Task: Look for space in Ruteng, Indonesia from 21st June, 2023 to 29th June, 2023 for 4 adults in price range Rs.7000 to Rs.12000. Place can be entire place with 2 bedrooms having 2 beds and 2 bathrooms. Property type can be house, flat, guest house. Booking option can be shelf check-in. Required host language is English.
Action: Mouse moved to (369, 104)
Screenshot: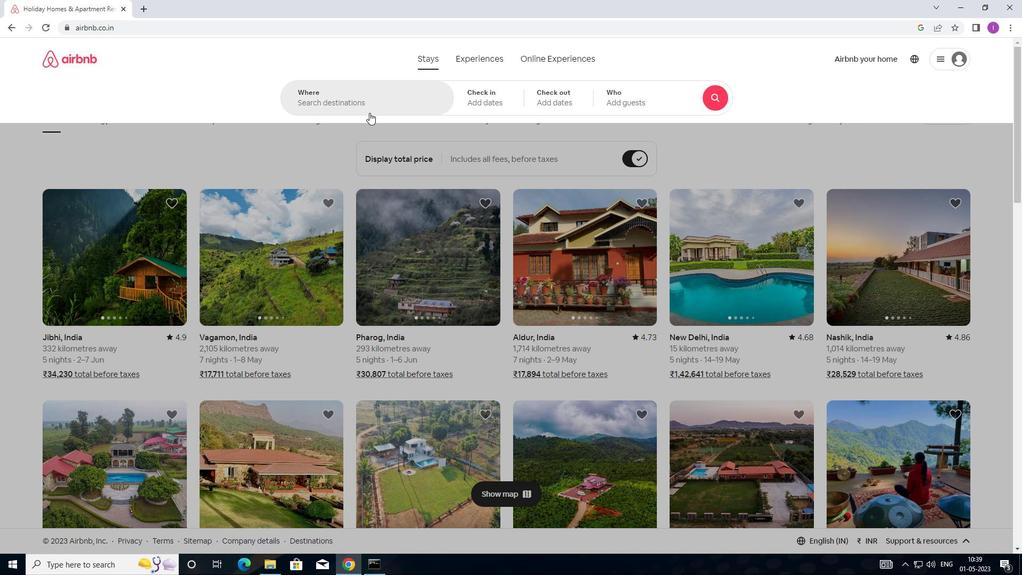 
Action: Mouse pressed left at (369, 104)
Screenshot: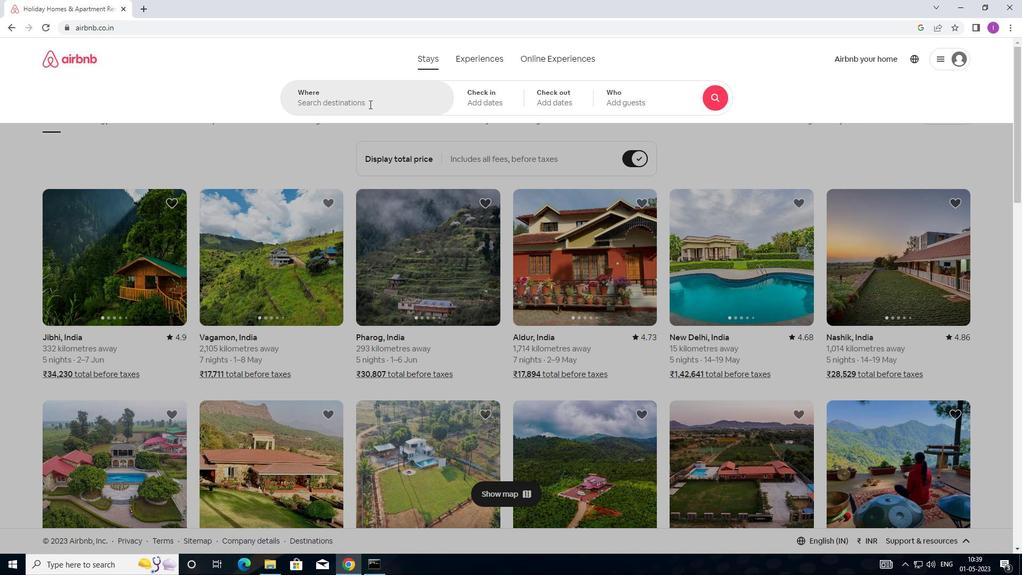 
Action: Mouse moved to (371, 104)
Screenshot: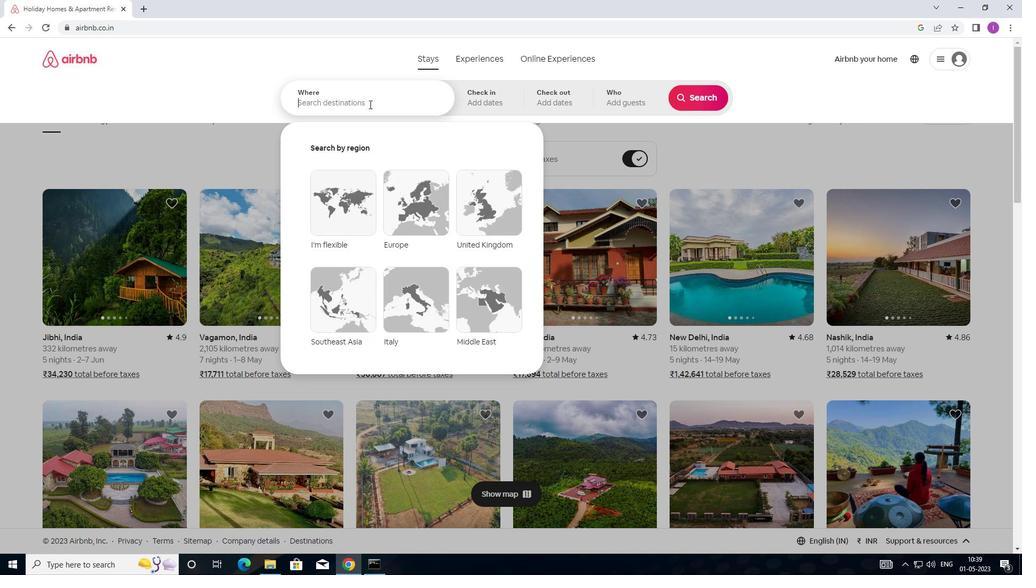 
Action: Key pressed <Key.shift>RUTENG,<Key.shift>INDONESIA
Screenshot: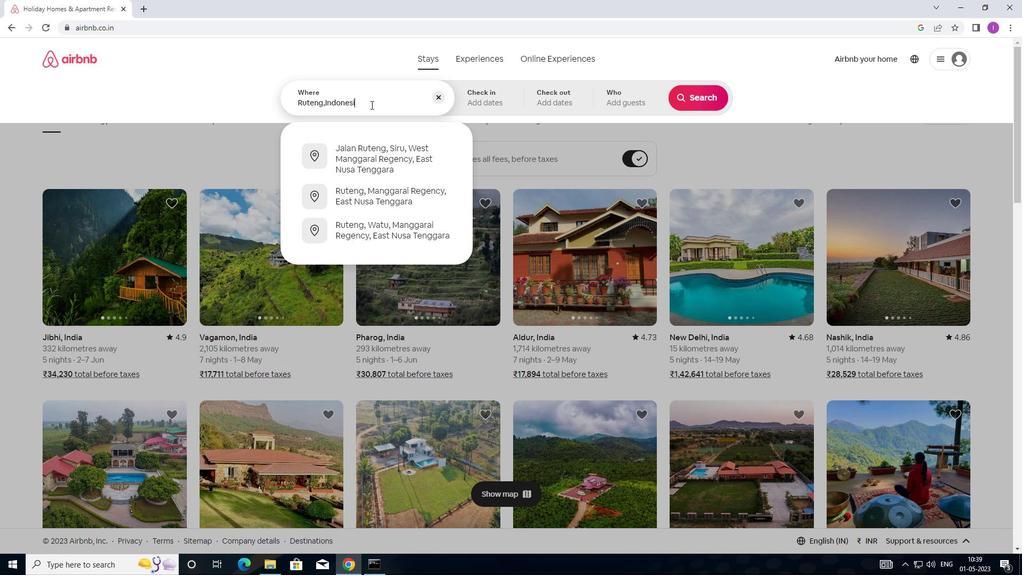 
Action: Mouse moved to (478, 90)
Screenshot: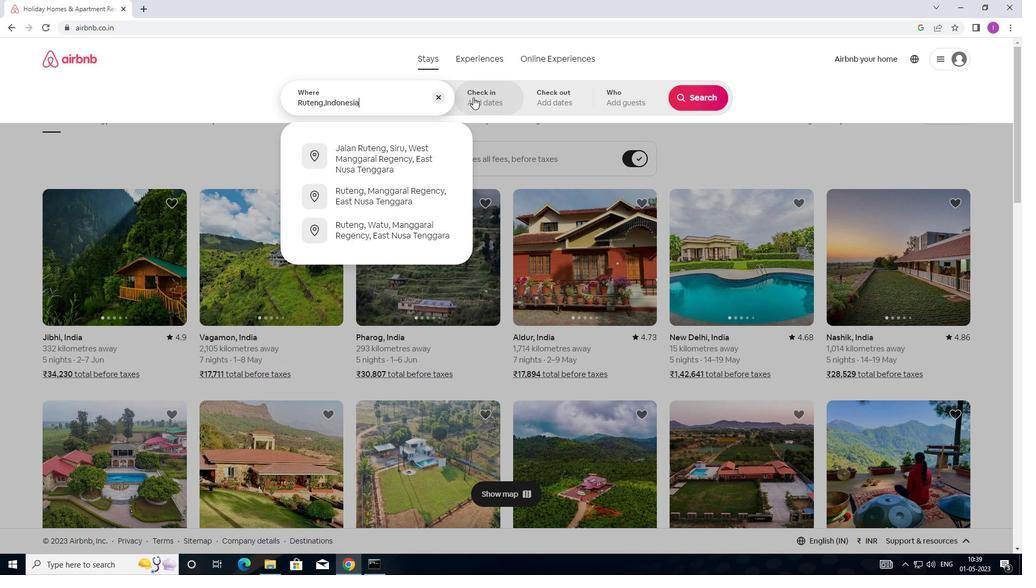 
Action: Mouse pressed left at (478, 90)
Screenshot: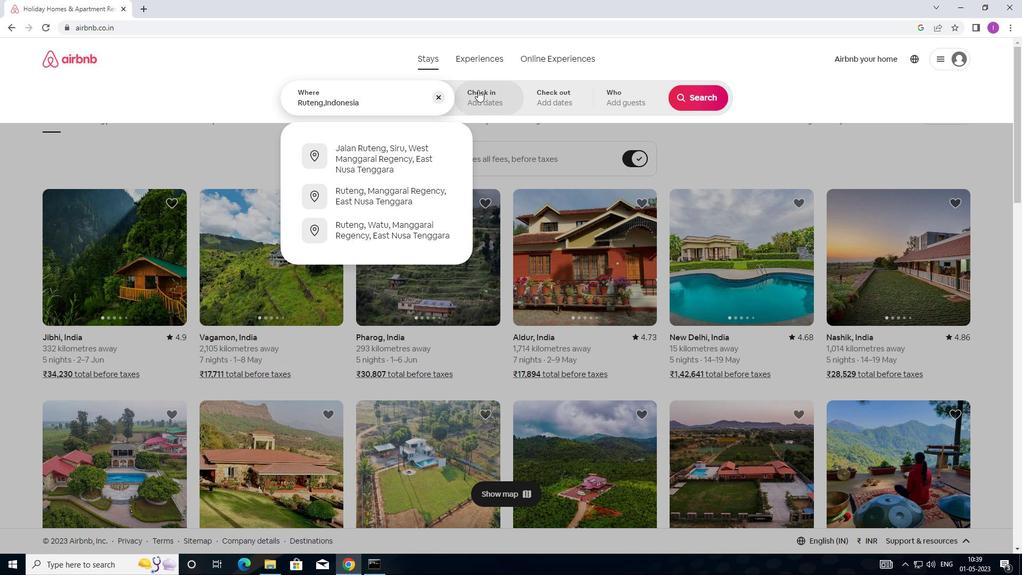
Action: Mouse moved to (610, 302)
Screenshot: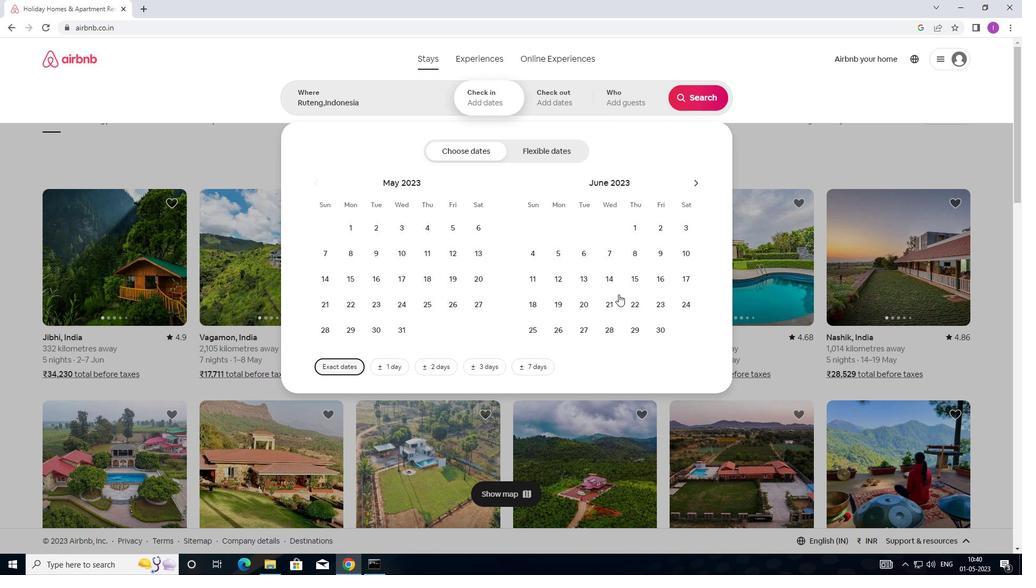 
Action: Mouse pressed left at (610, 302)
Screenshot: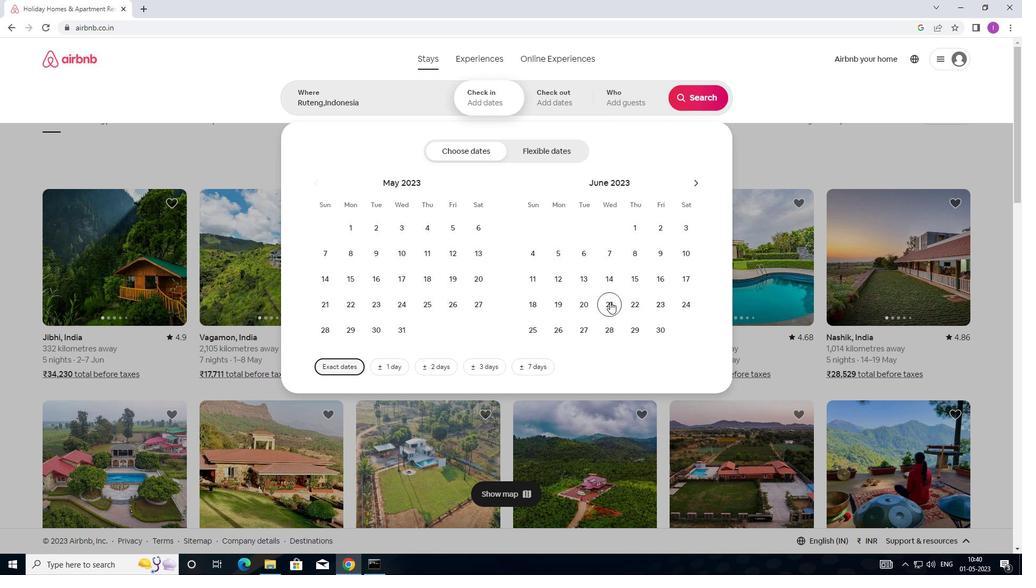 
Action: Mouse moved to (636, 325)
Screenshot: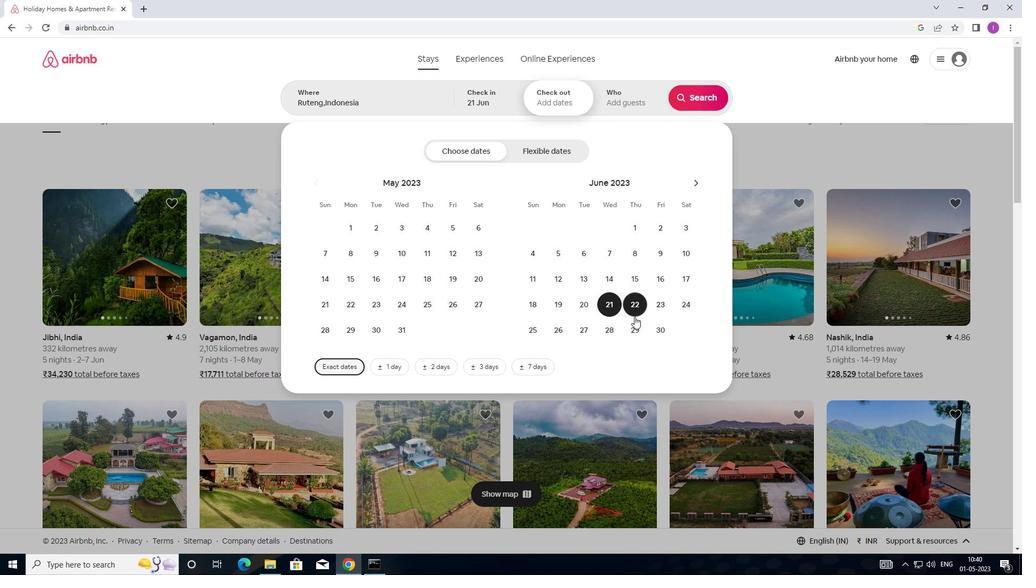 
Action: Mouse pressed left at (636, 325)
Screenshot: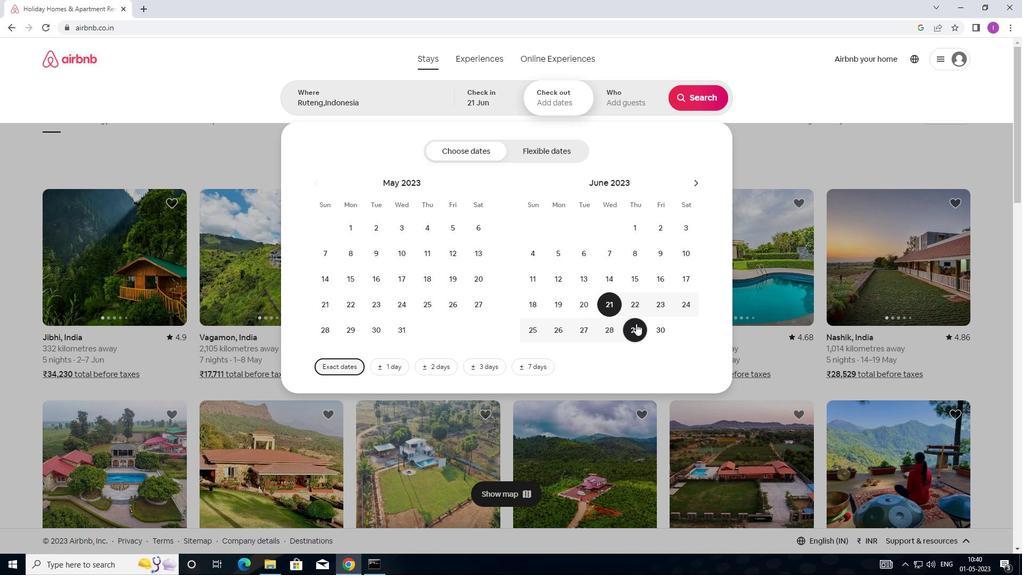 
Action: Mouse moved to (618, 103)
Screenshot: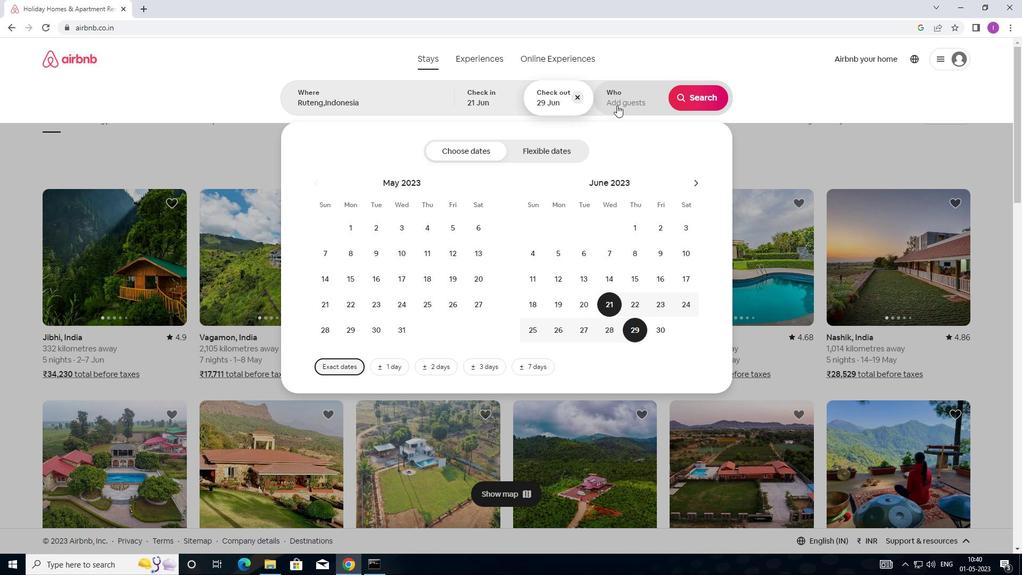 
Action: Mouse pressed left at (618, 103)
Screenshot: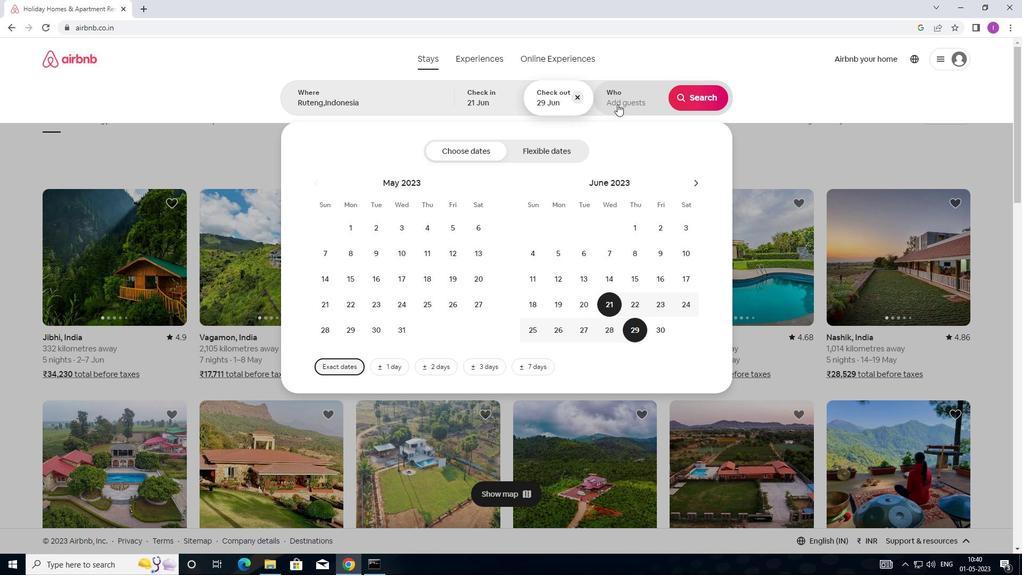 
Action: Mouse moved to (705, 151)
Screenshot: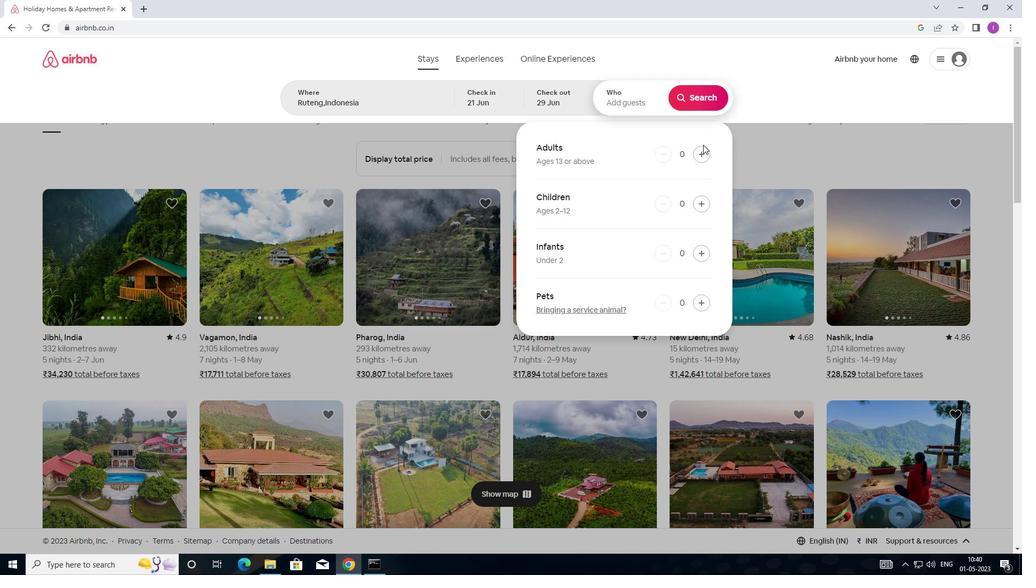 
Action: Mouse pressed left at (705, 151)
Screenshot: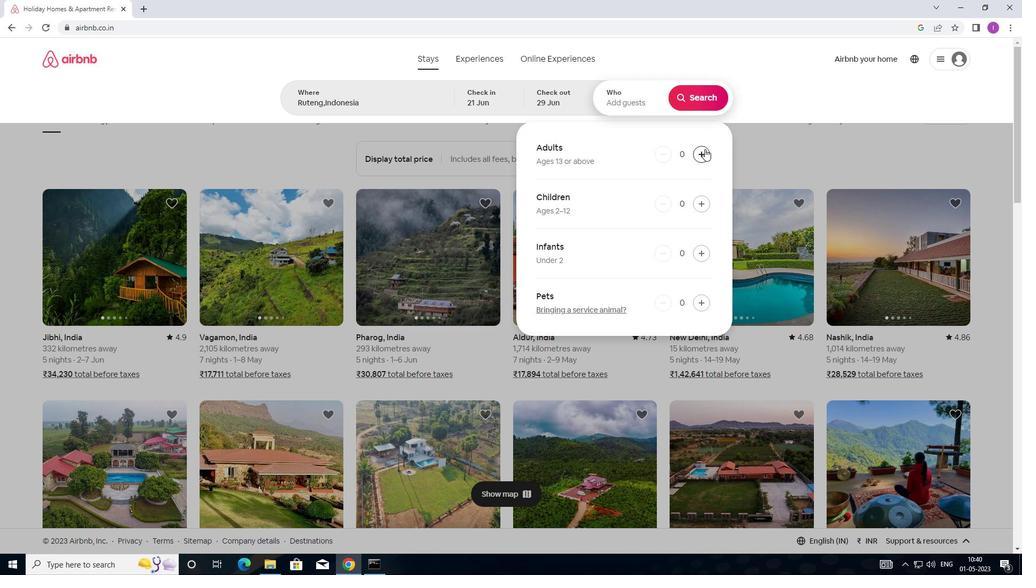 
Action: Mouse pressed left at (705, 151)
Screenshot: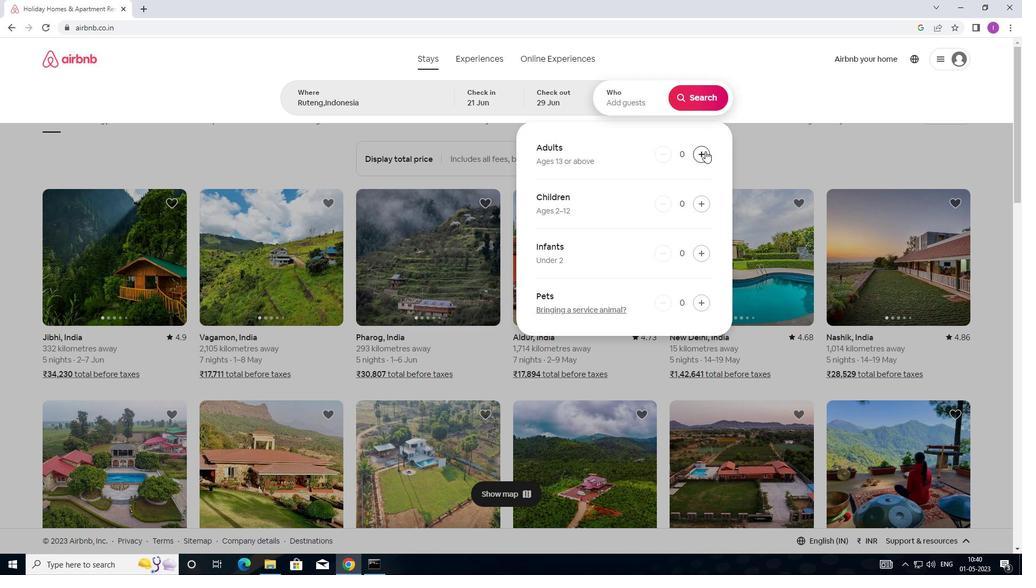 
Action: Mouse pressed left at (705, 151)
Screenshot: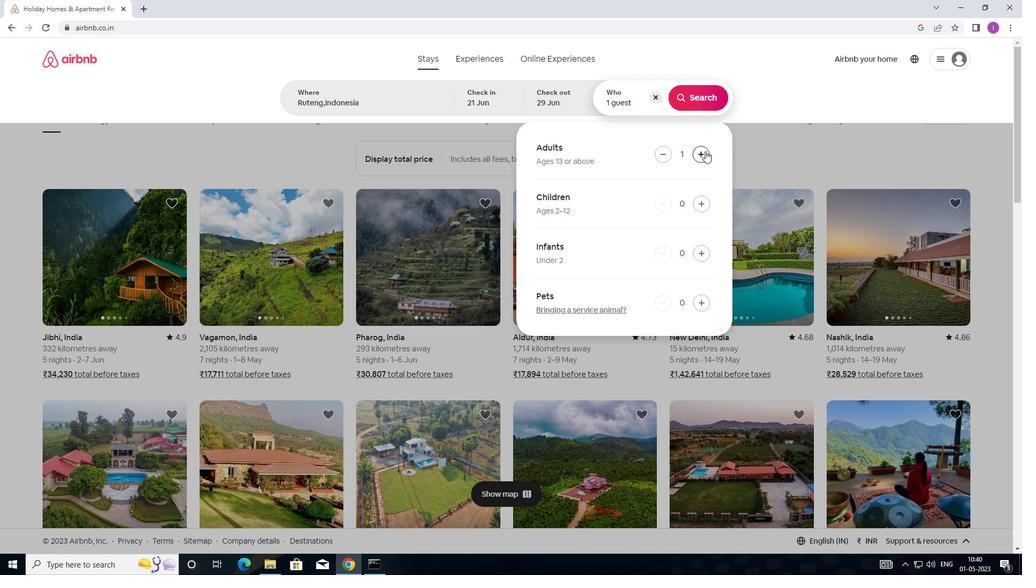 
Action: Mouse pressed left at (705, 151)
Screenshot: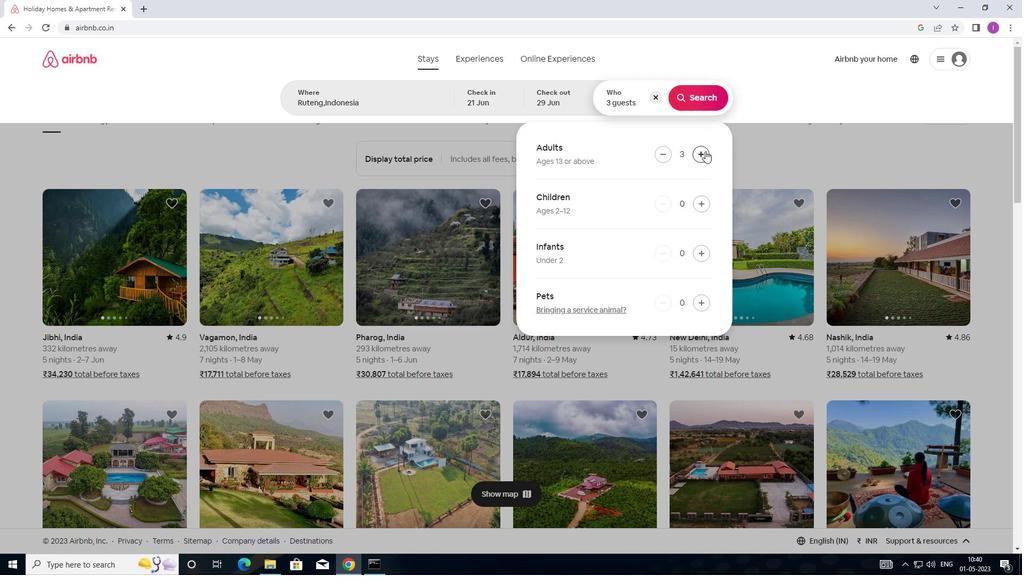 
Action: Mouse moved to (686, 97)
Screenshot: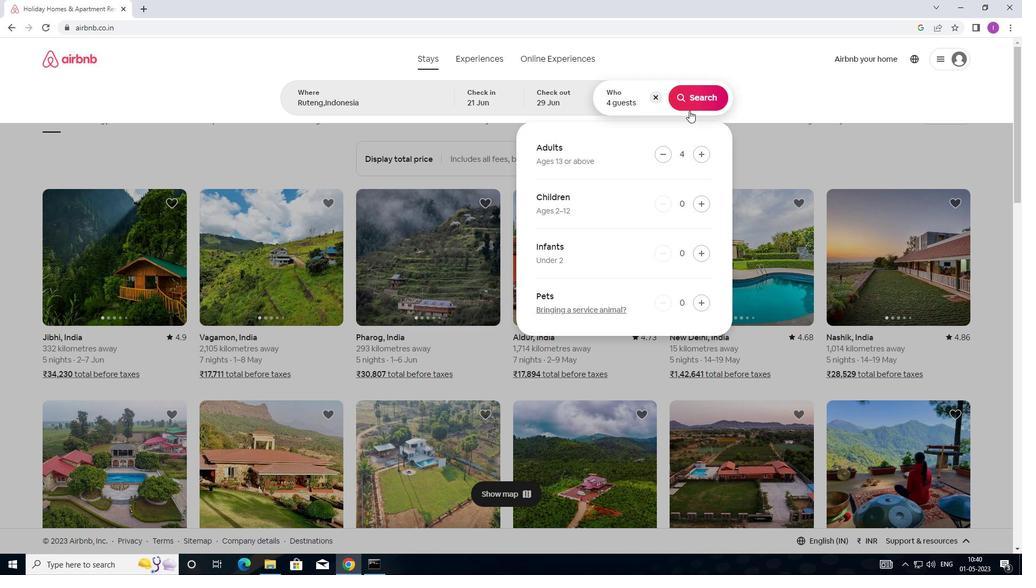 
Action: Mouse pressed left at (686, 97)
Screenshot: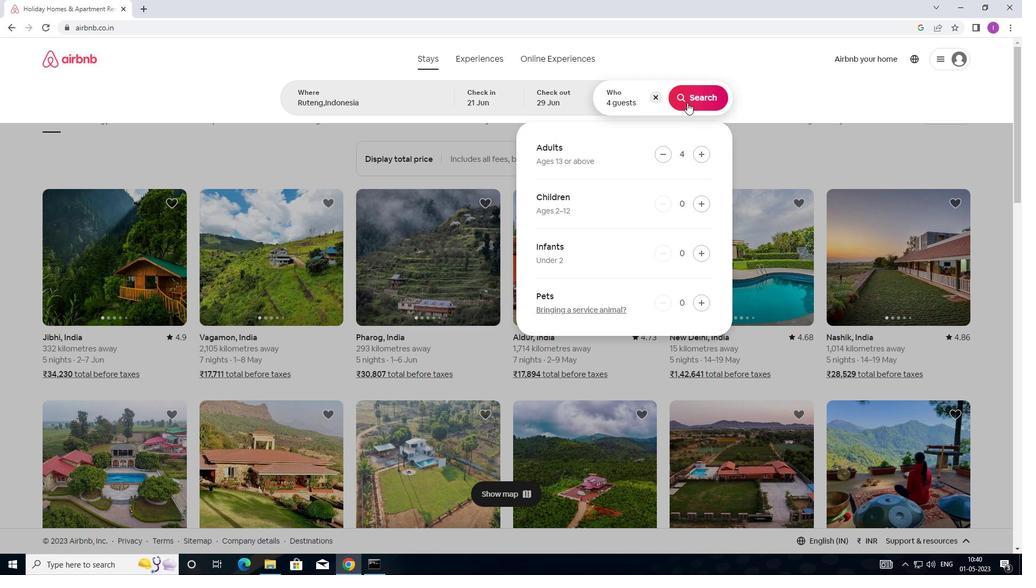 
Action: Mouse moved to (960, 102)
Screenshot: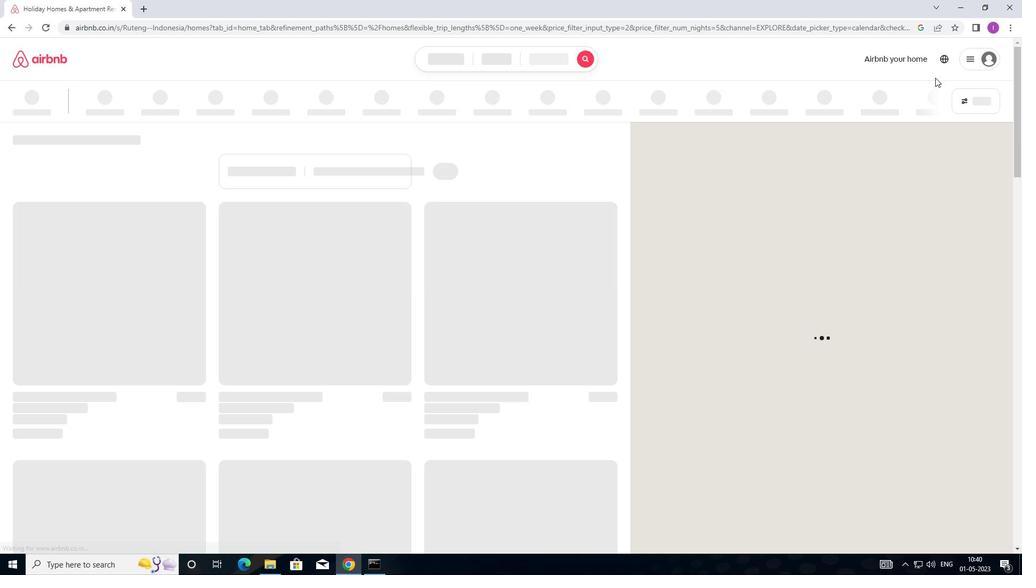 
Action: Mouse pressed left at (960, 102)
Screenshot: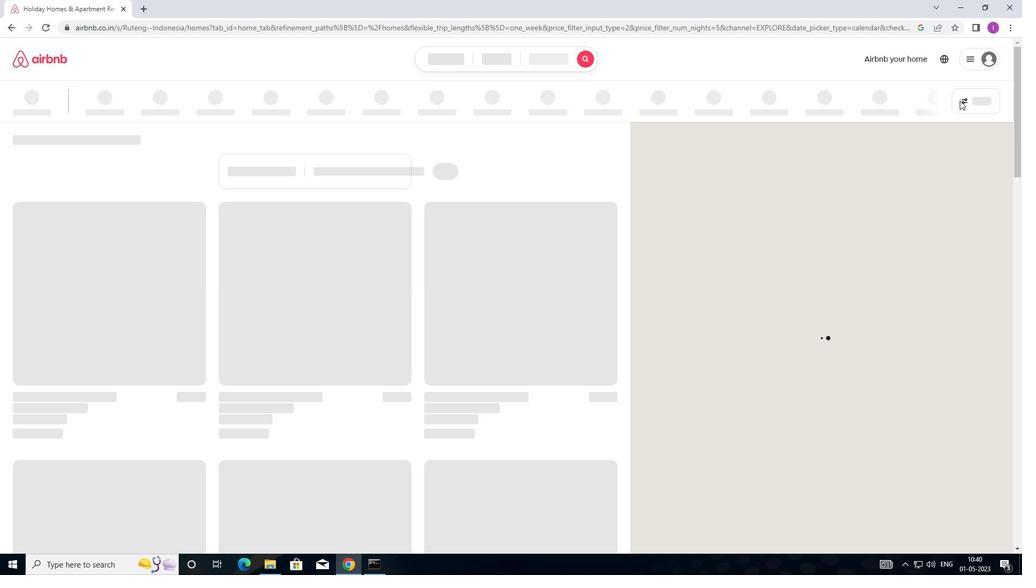 
Action: Mouse moved to (979, 94)
Screenshot: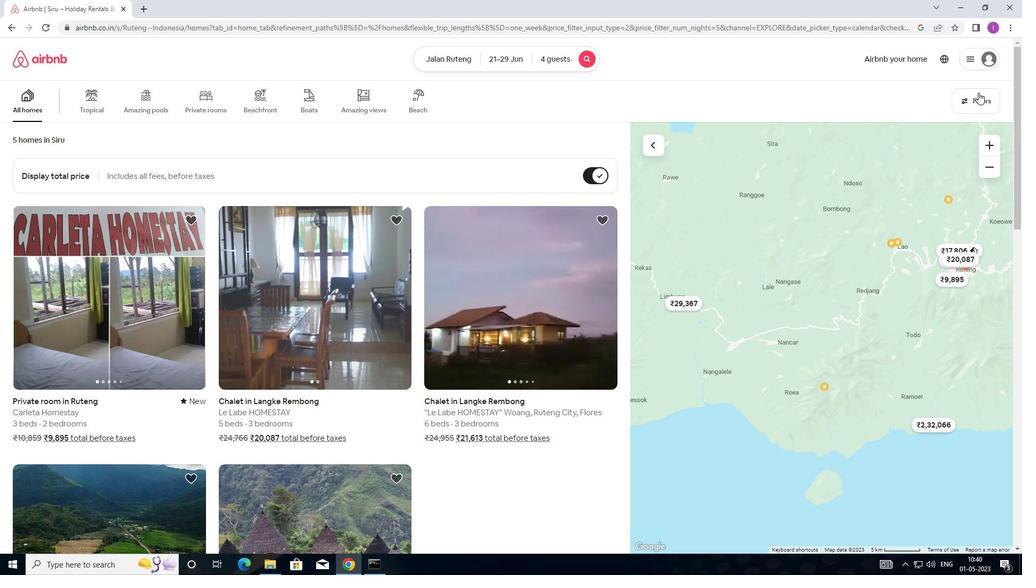
Action: Mouse pressed left at (979, 94)
Screenshot: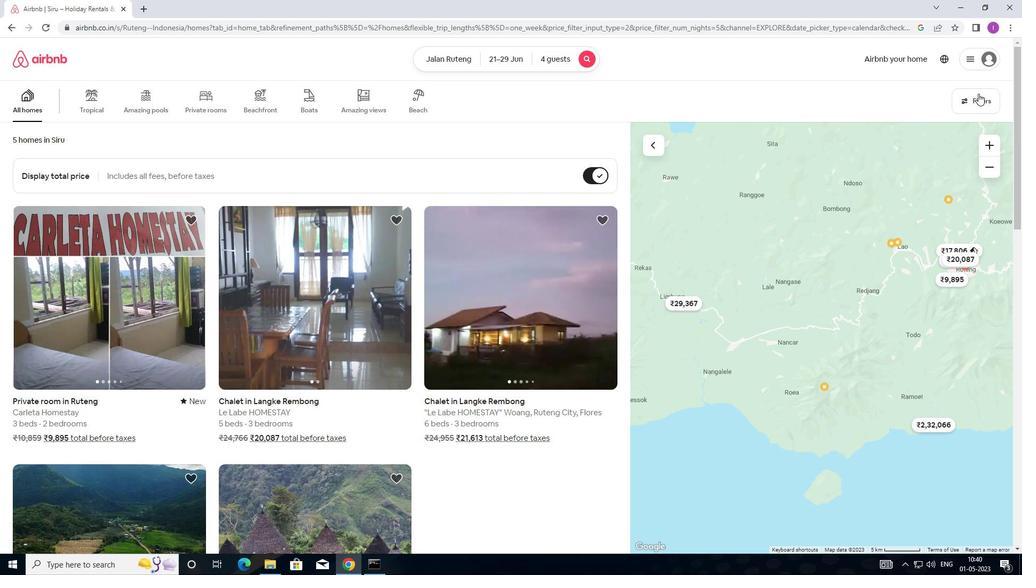 
Action: Mouse moved to (387, 235)
Screenshot: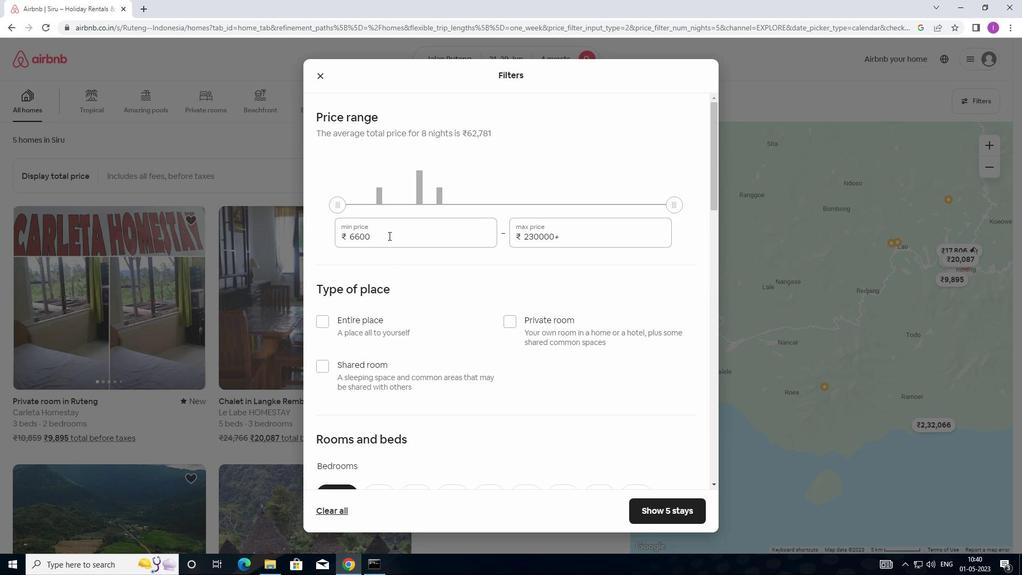 
Action: Mouse pressed left at (387, 235)
Screenshot: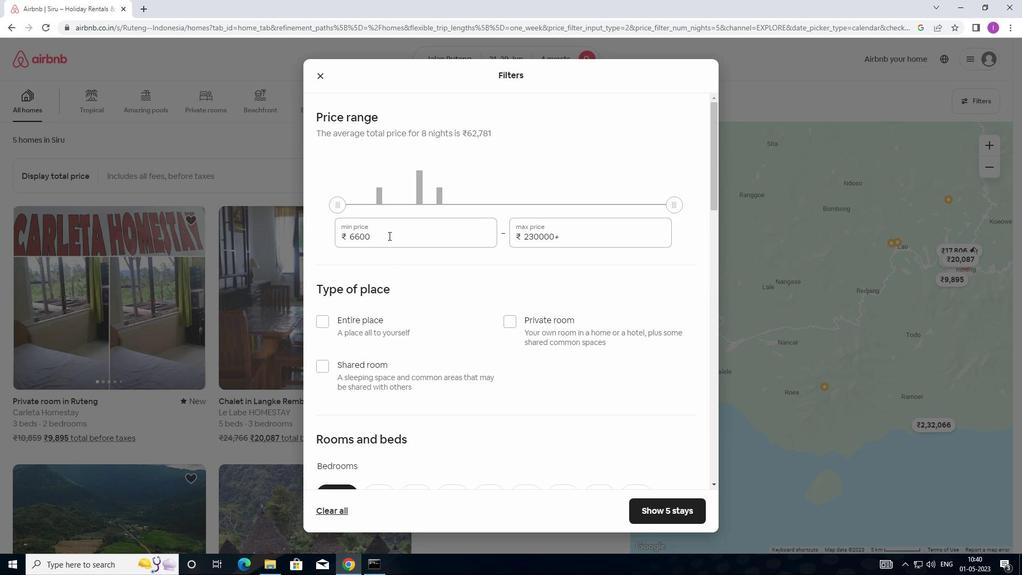 
Action: Mouse moved to (339, 233)
Screenshot: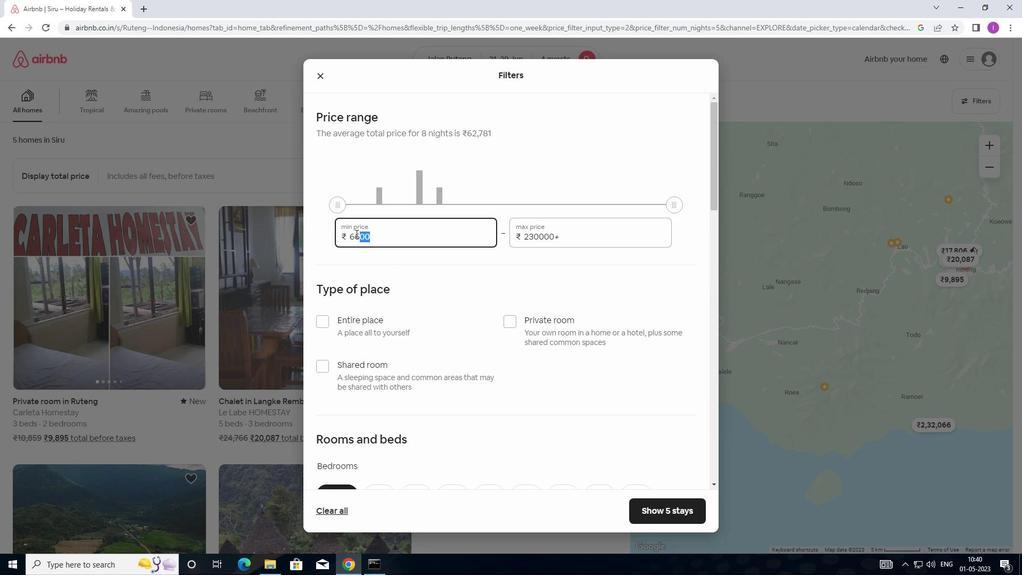 
Action: Key pressed 7000
Screenshot: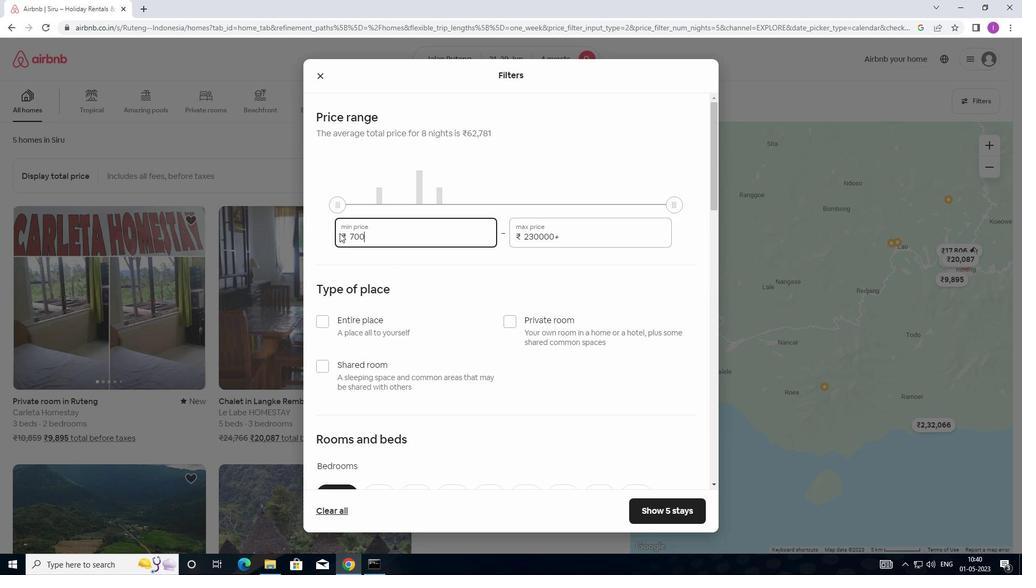 
Action: Mouse moved to (562, 233)
Screenshot: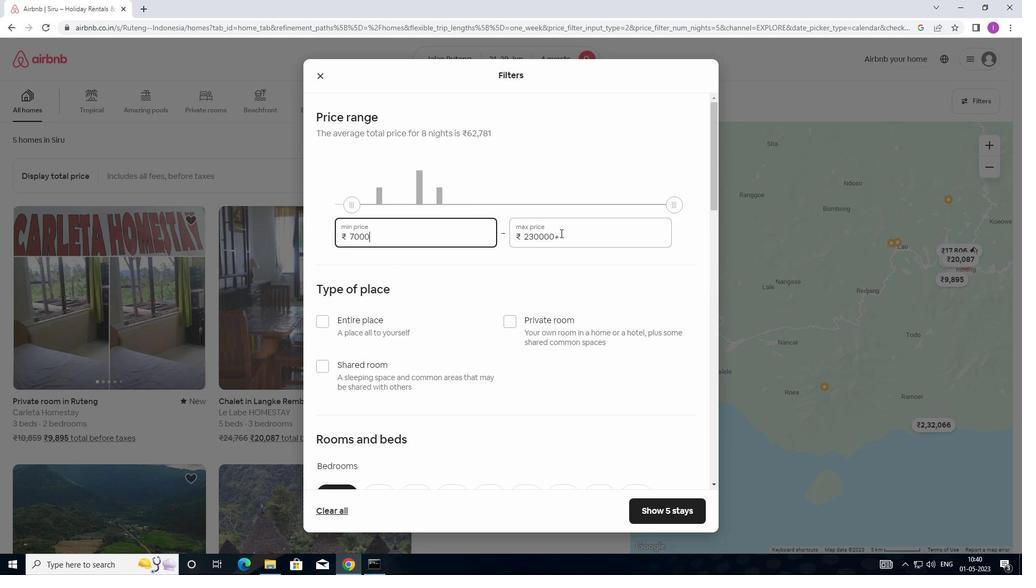 
Action: Mouse pressed left at (562, 233)
Screenshot: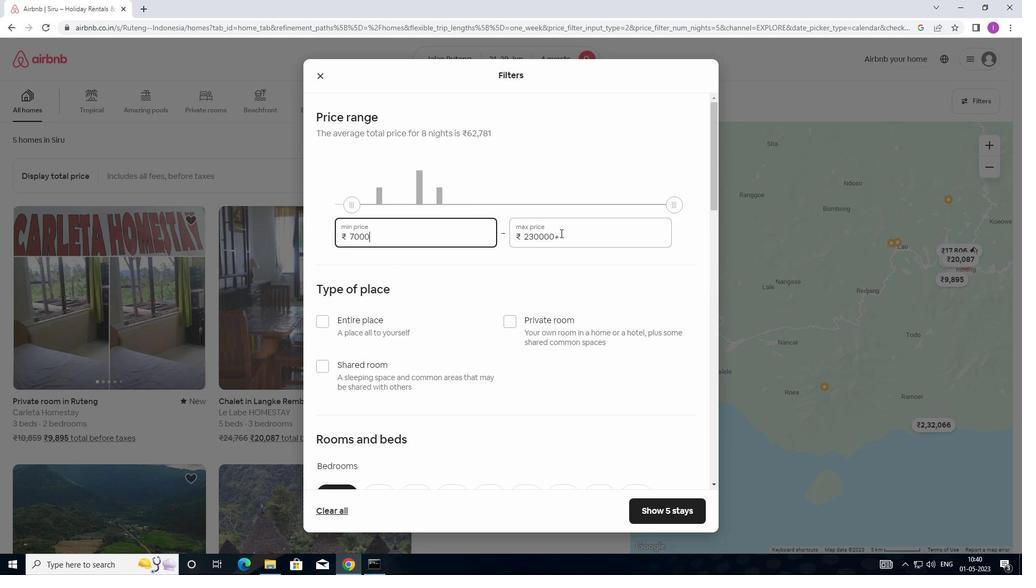 
Action: Mouse moved to (506, 234)
Screenshot: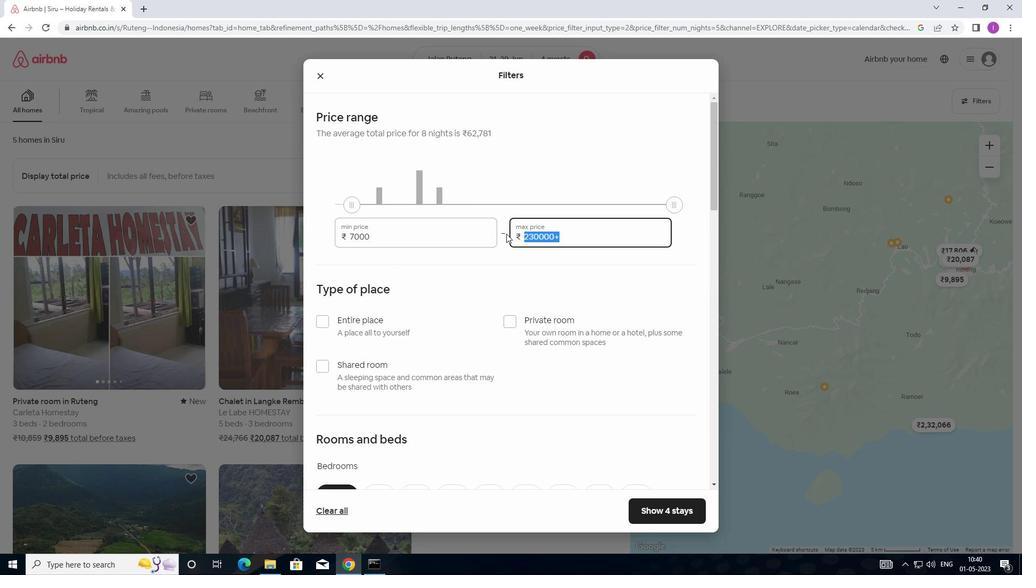 
Action: Key pressed 12000
Screenshot: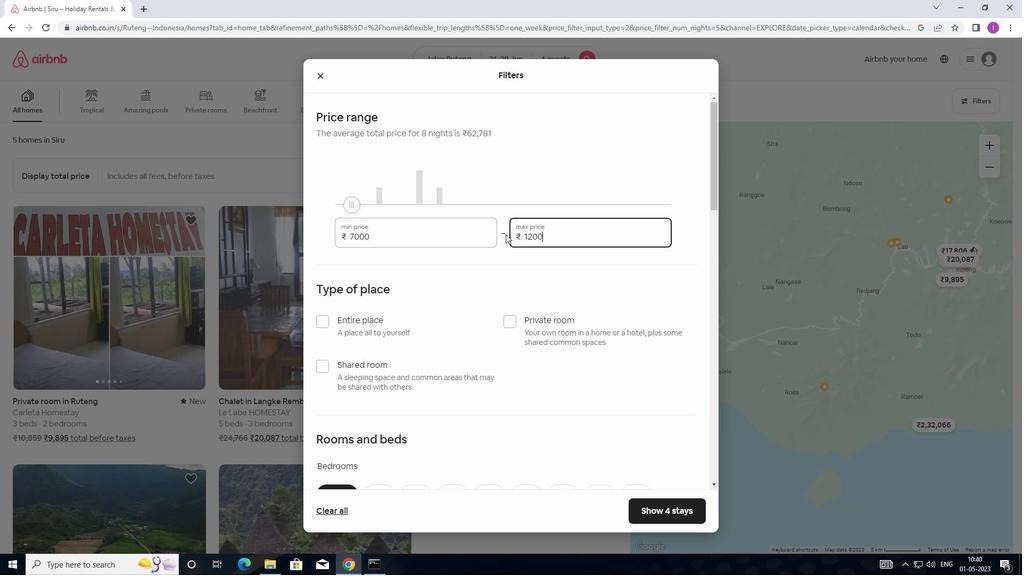 
Action: Mouse moved to (318, 322)
Screenshot: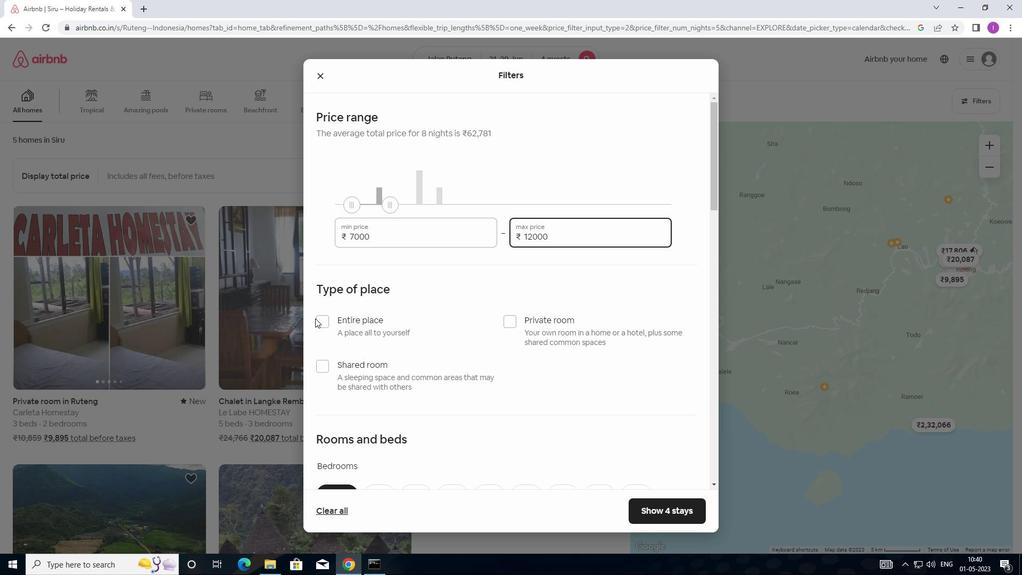 
Action: Mouse pressed left at (318, 322)
Screenshot: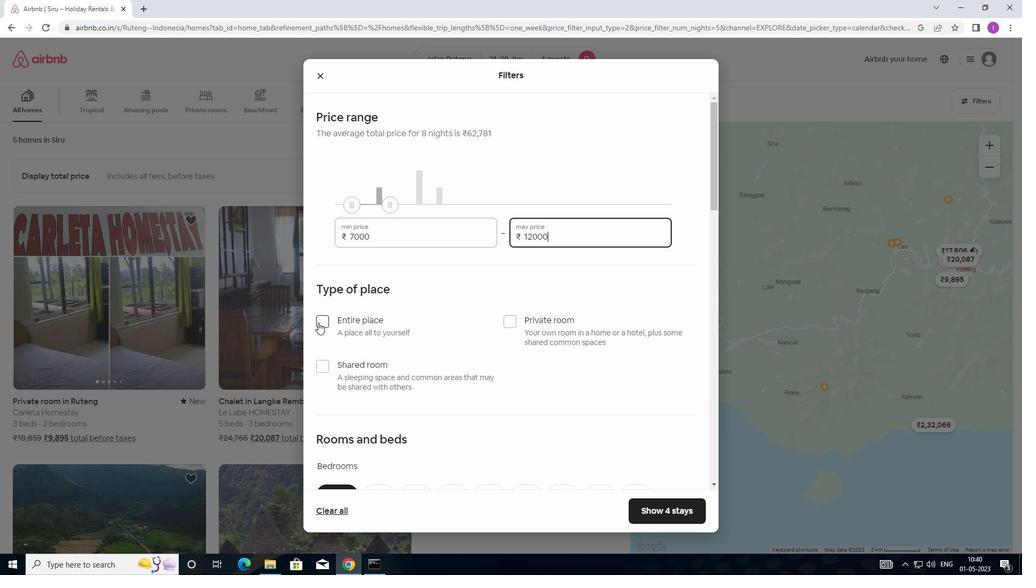 
Action: Mouse moved to (356, 346)
Screenshot: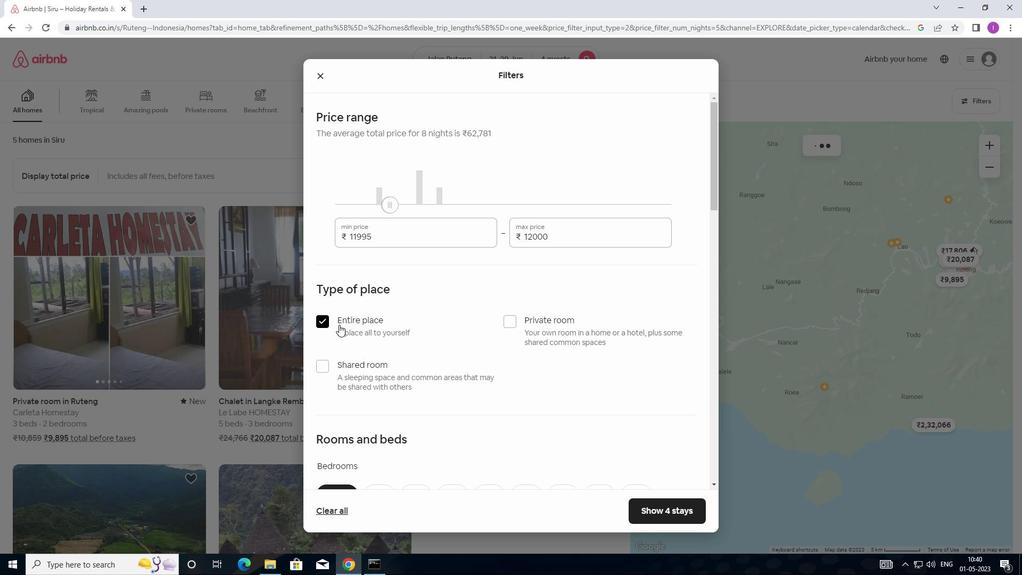 
Action: Mouse scrolled (356, 345) with delta (0, 0)
Screenshot: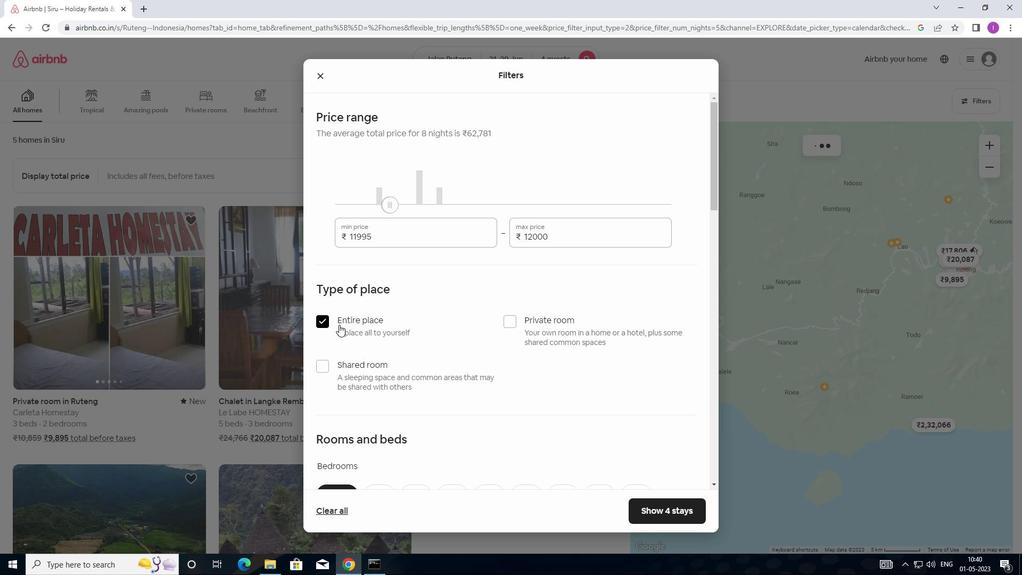 
Action: Mouse scrolled (356, 345) with delta (0, 0)
Screenshot: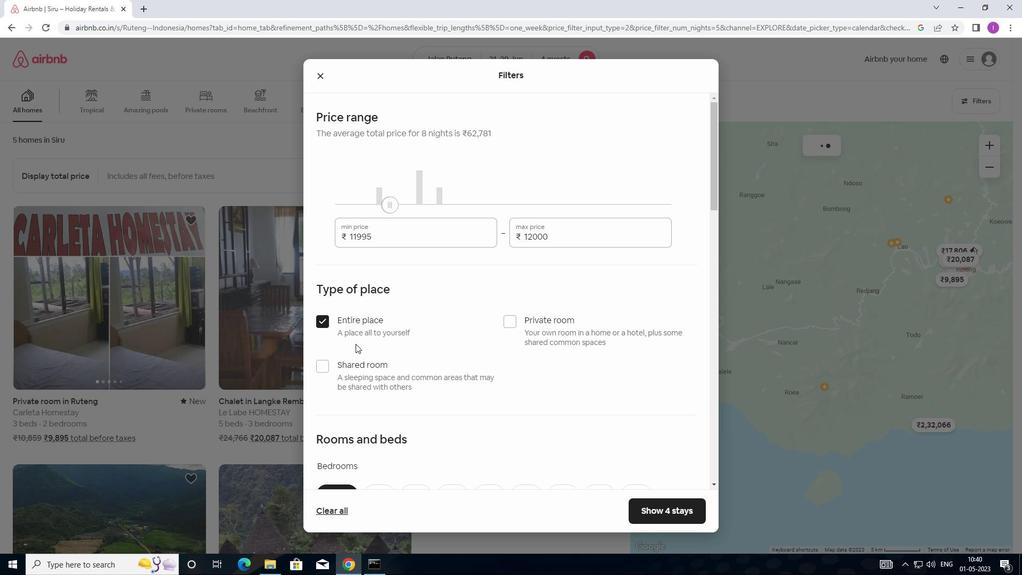 
Action: Mouse scrolled (356, 345) with delta (0, 0)
Screenshot: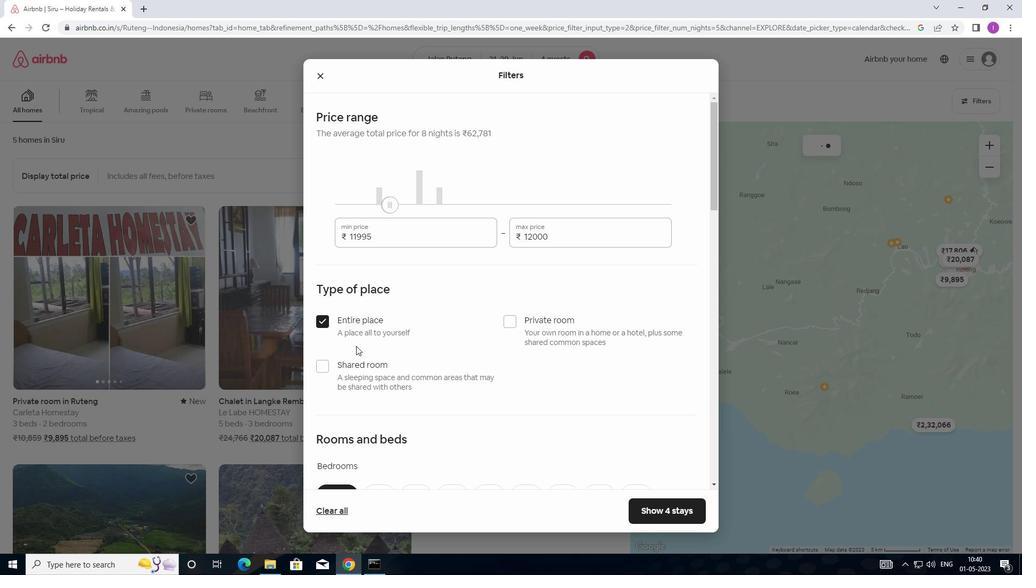 
Action: Mouse moved to (360, 338)
Screenshot: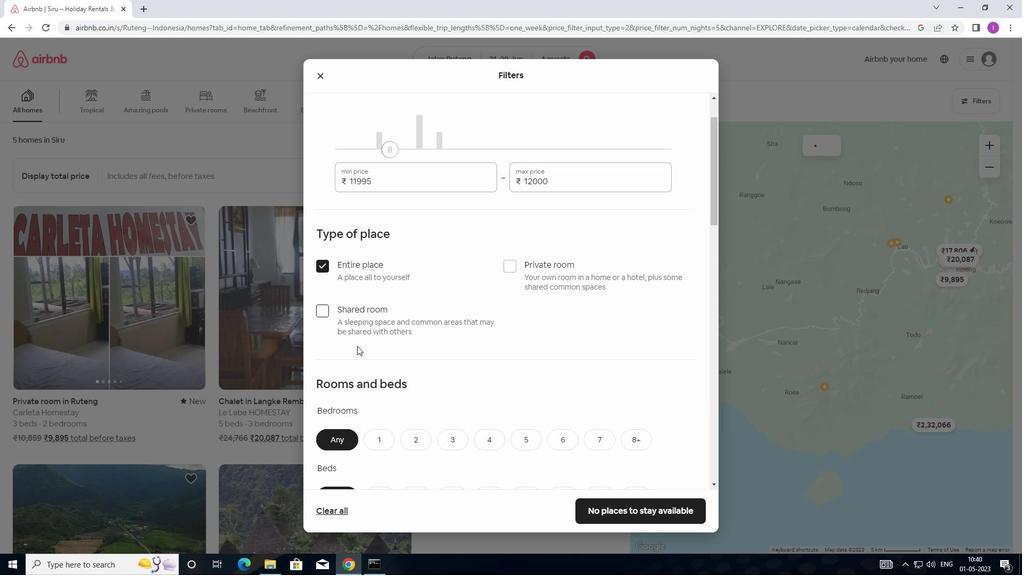 
Action: Mouse scrolled (360, 337) with delta (0, 0)
Screenshot: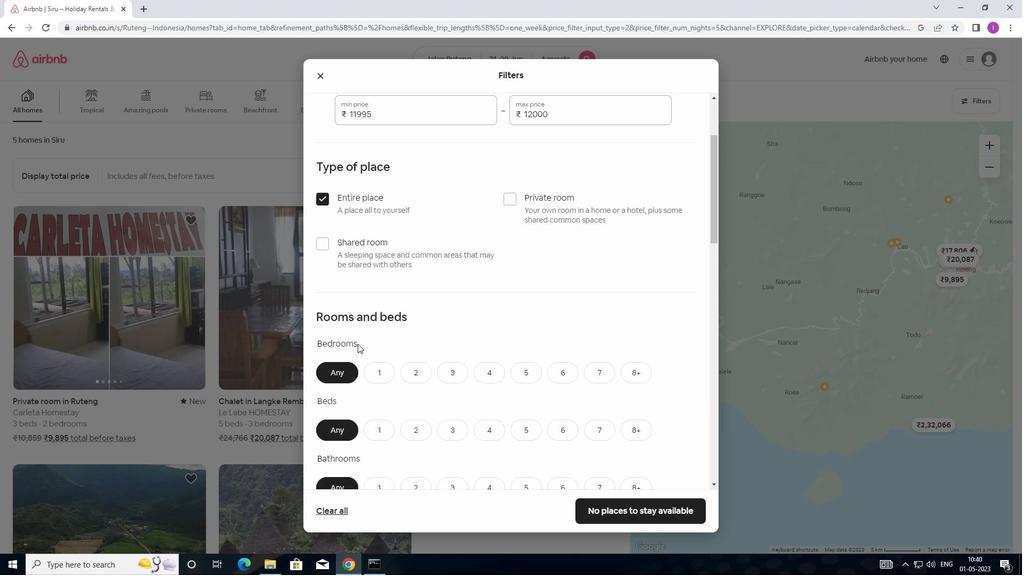 
Action: Mouse scrolled (360, 337) with delta (0, 0)
Screenshot: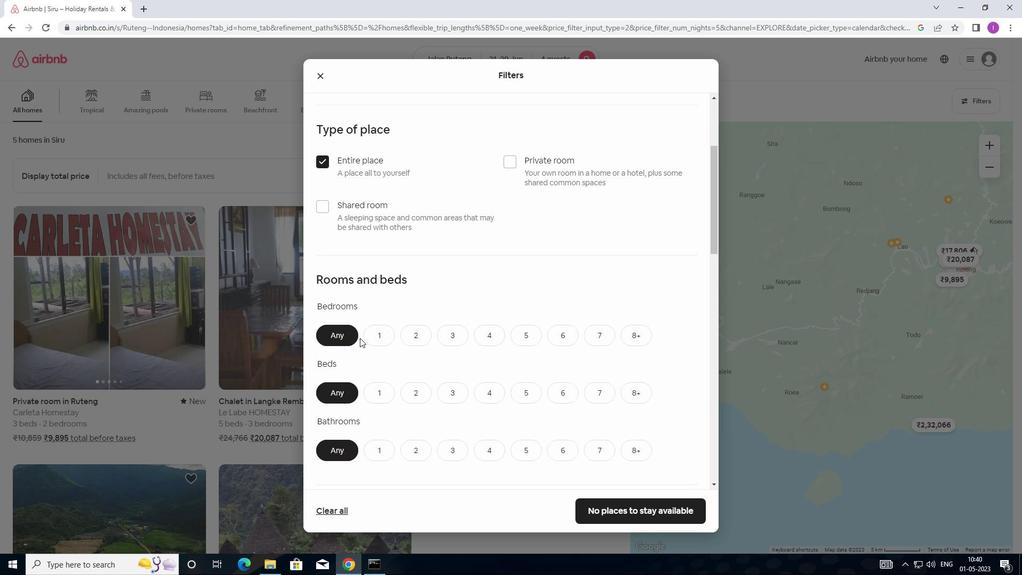 
Action: Mouse moved to (361, 337)
Screenshot: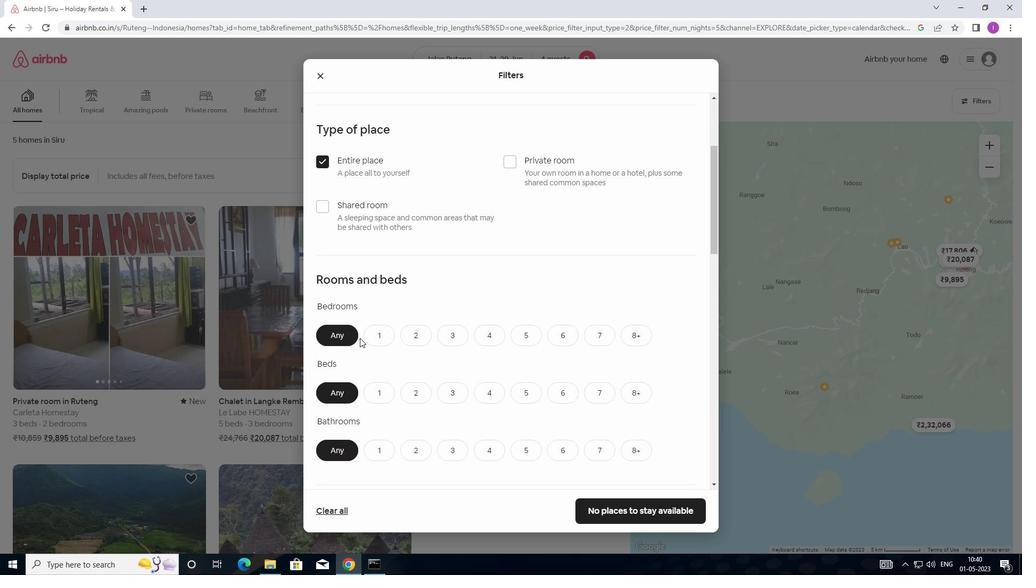 
Action: Mouse scrolled (361, 336) with delta (0, 0)
Screenshot: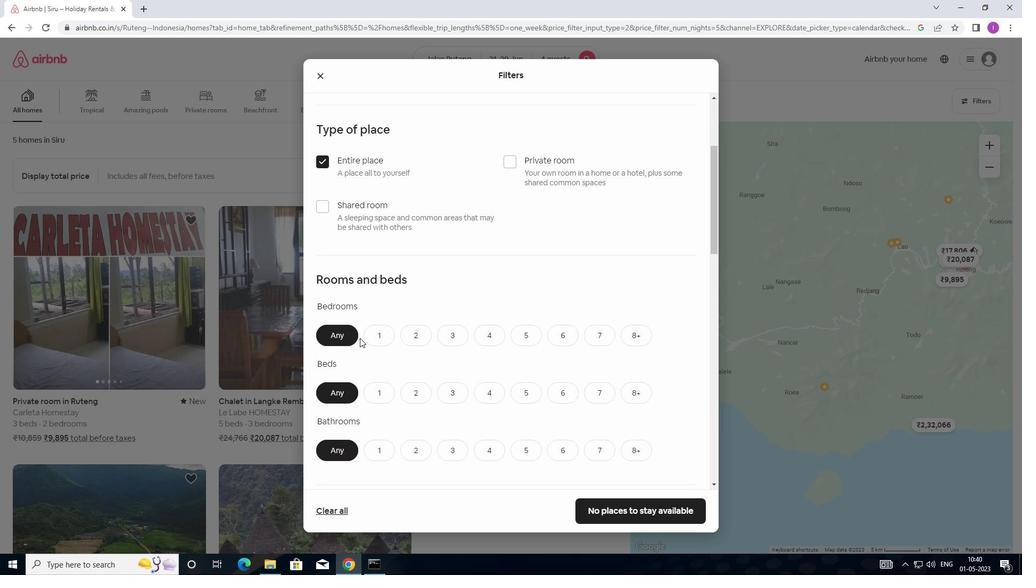 
Action: Mouse moved to (425, 181)
Screenshot: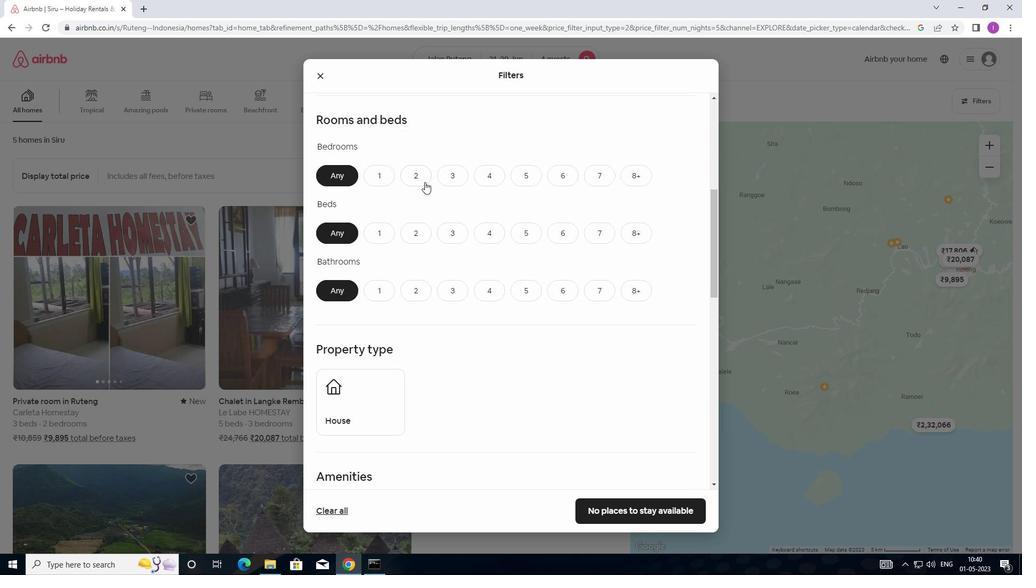 
Action: Mouse pressed left at (425, 181)
Screenshot: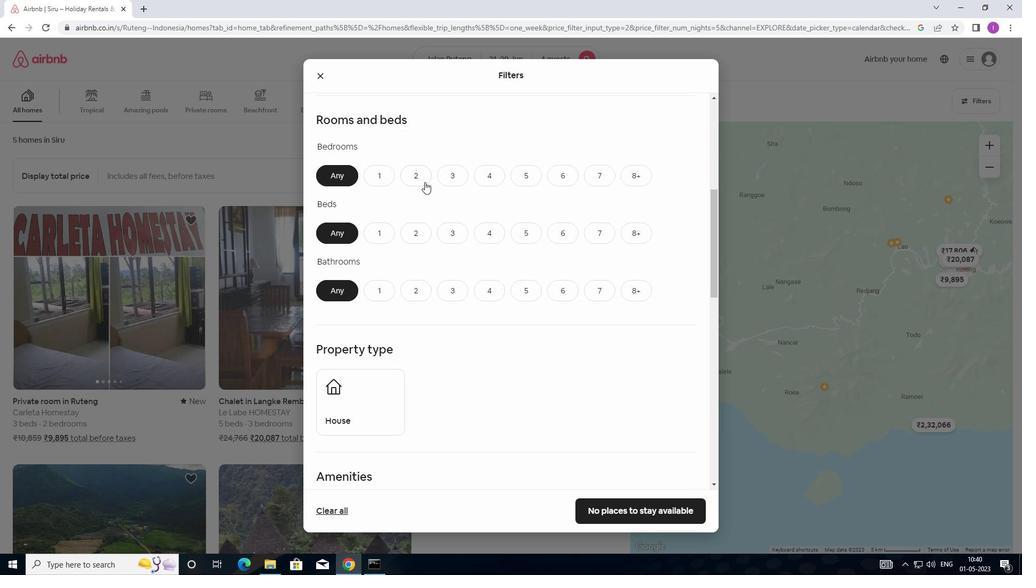 
Action: Mouse moved to (426, 231)
Screenshot: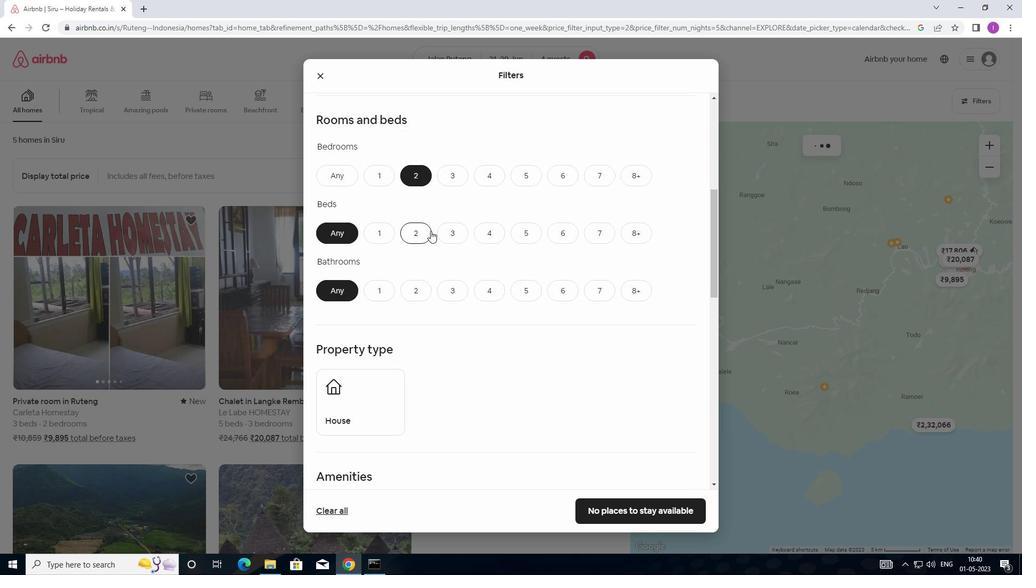 
Action: Mouse pressed left at (426, 231)
Screenshot: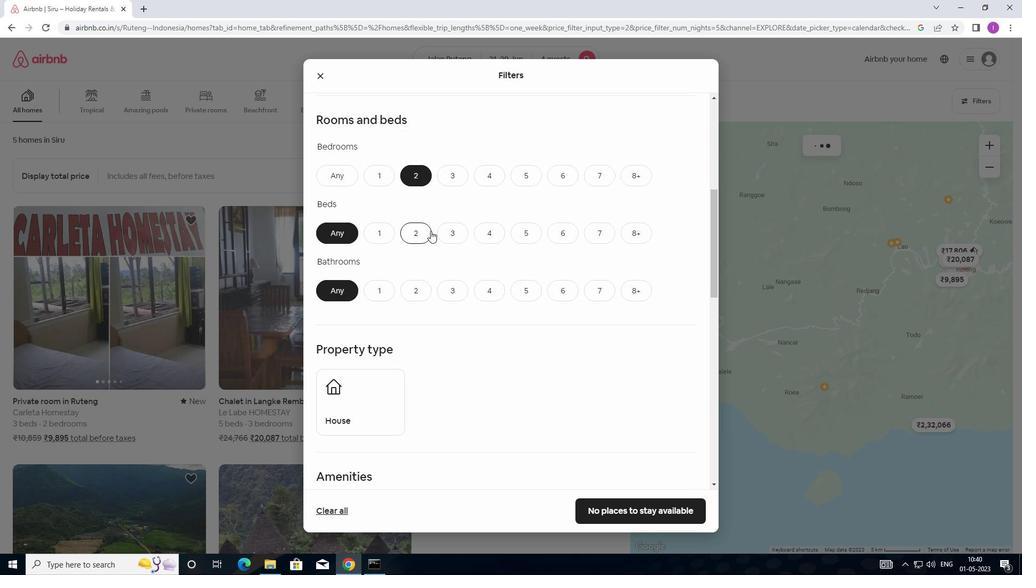 
Action: Mouse moved to (414, 288)
Screenshot: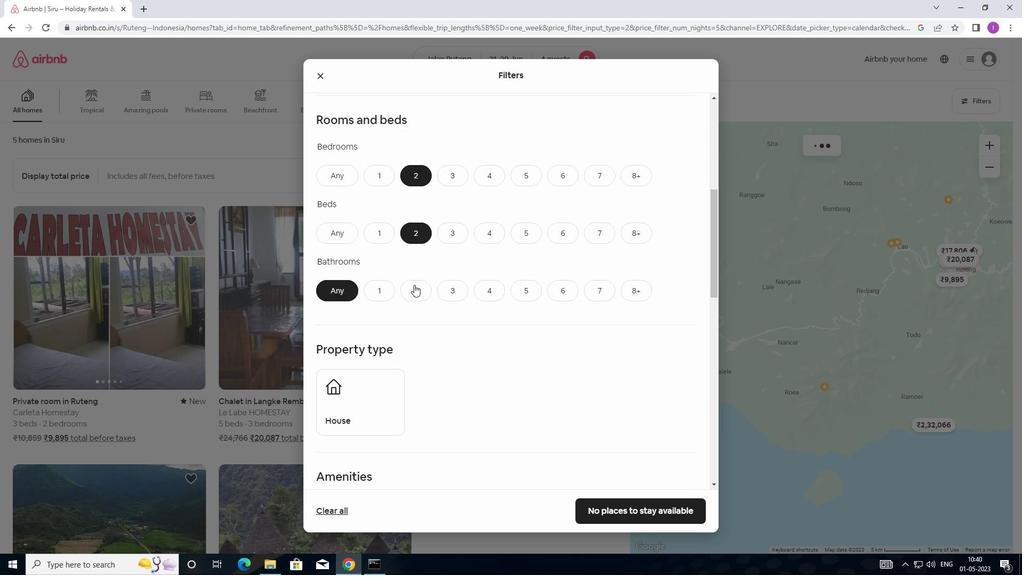 
Action: Mouse pressed left at (414, 288)
Screenshot: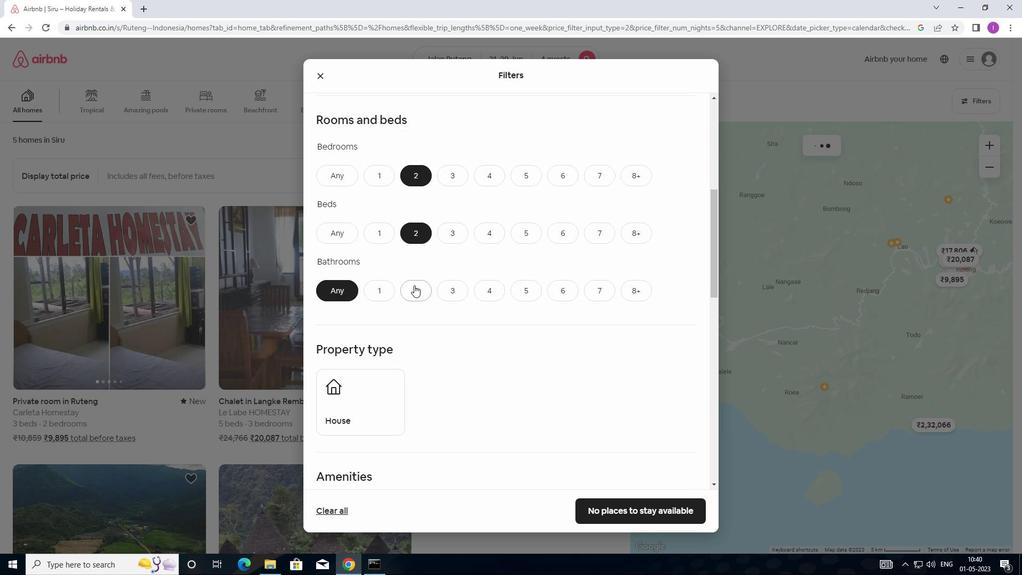 
Action: Mouse moved to (439, 287)
Screenshot: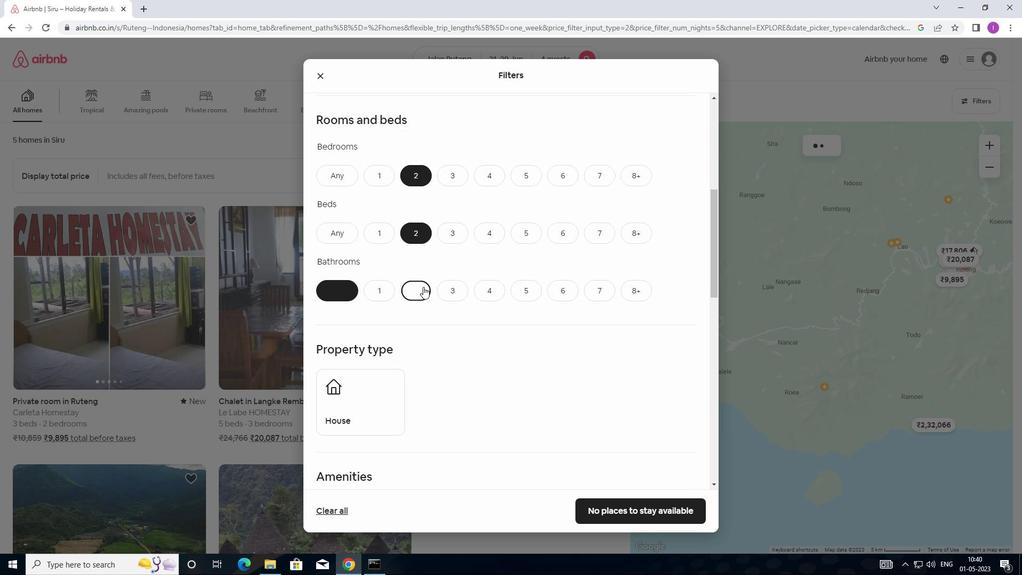 
Action: Mouse scrolled (439, 286) with delta (0, 0)
Screenshot: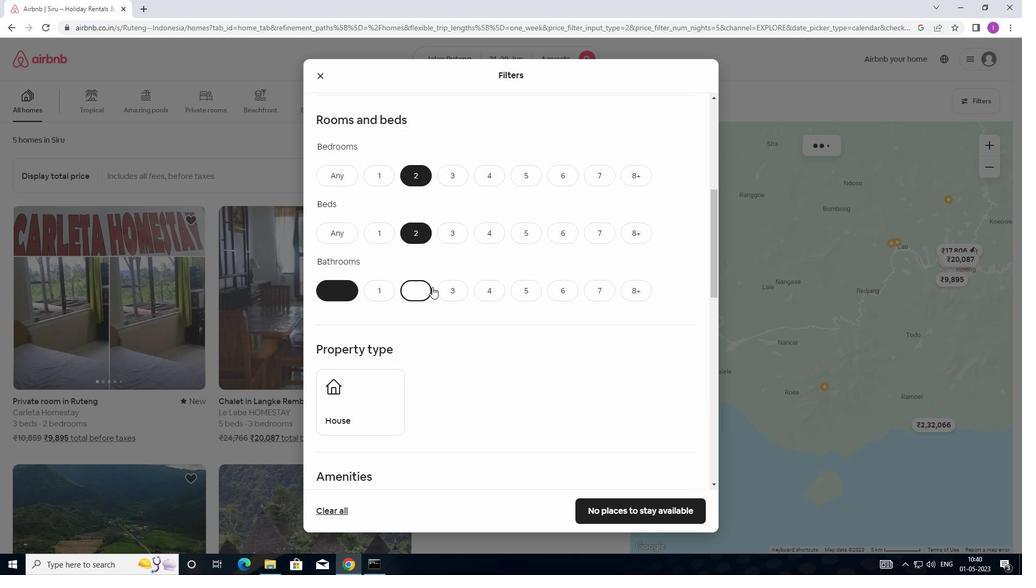 
Action: Mouse scrolled (439, 286) with delta (0, 0)
Screenshot: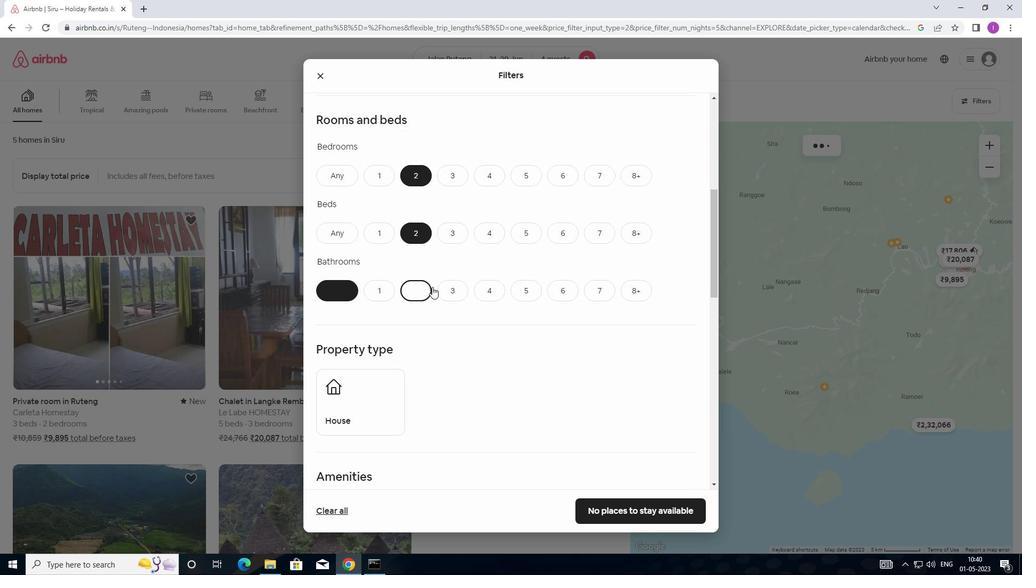 
Action: Mouse moved to (439, 287)
Screenshot: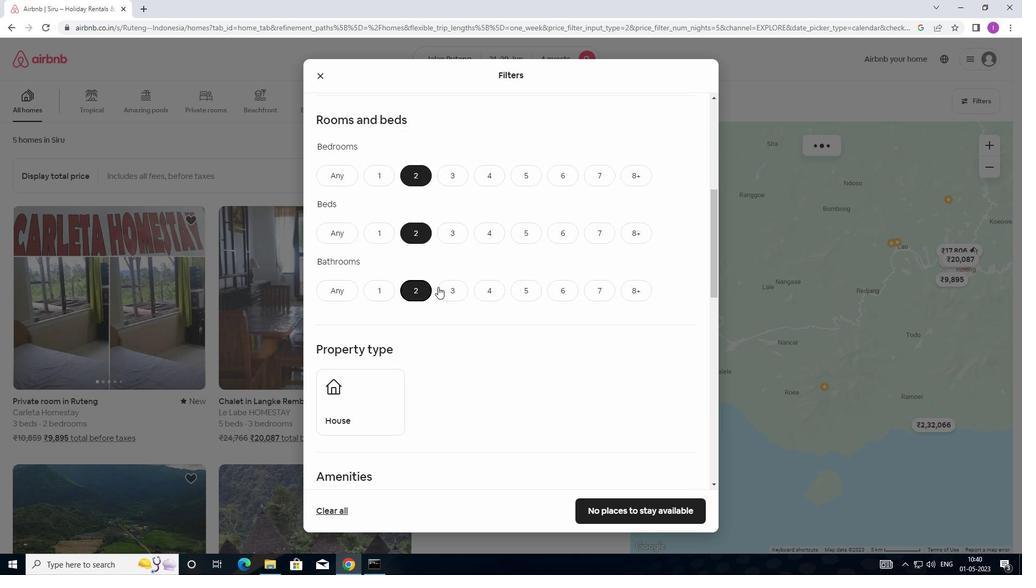 
Action: Mouse scrolled (439, 286) with delta (0, 0)
Screenshot: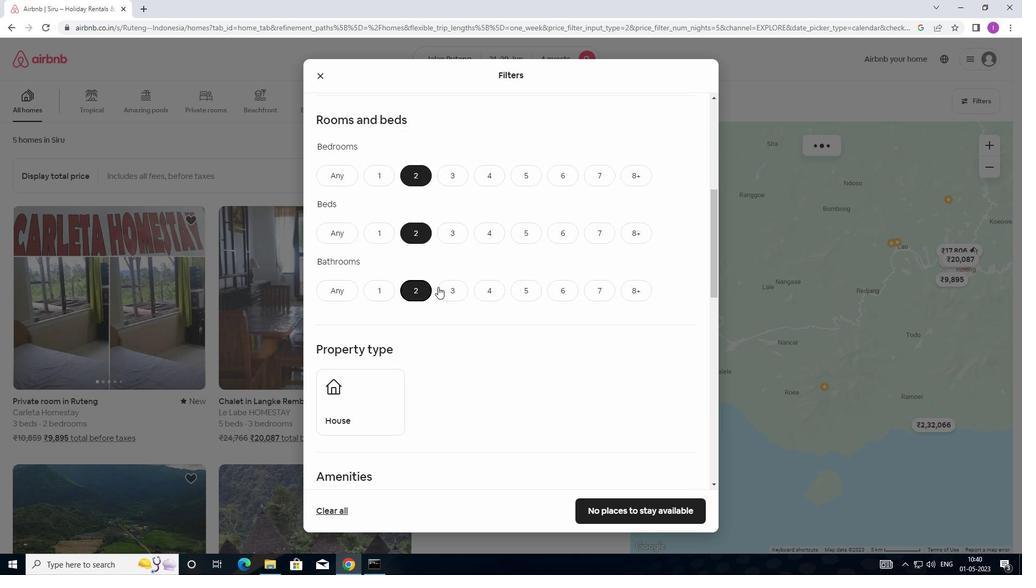 
Action: Mouse scrolled (439, 286) with delta (0, 0)
Screenshot: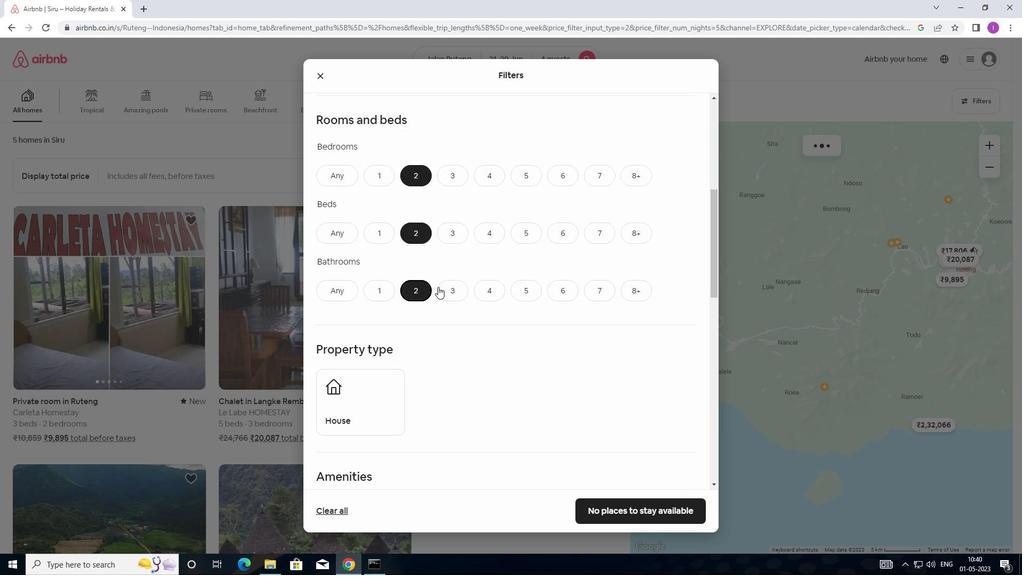 
Action: Mouse moved to (374, 192)
Screenshot: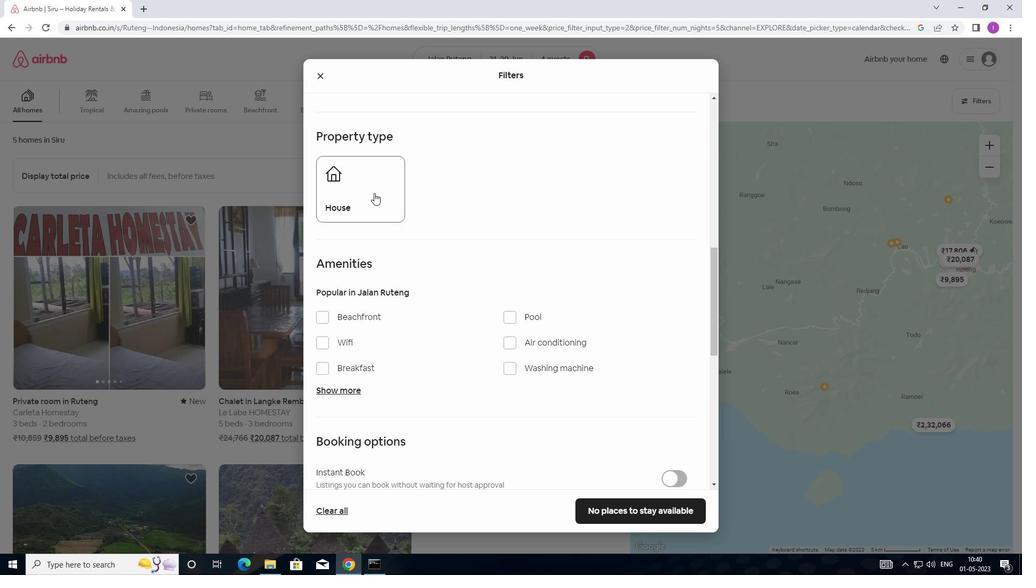 
Action: Mouse pressed left at (374, 192)
Screenshot: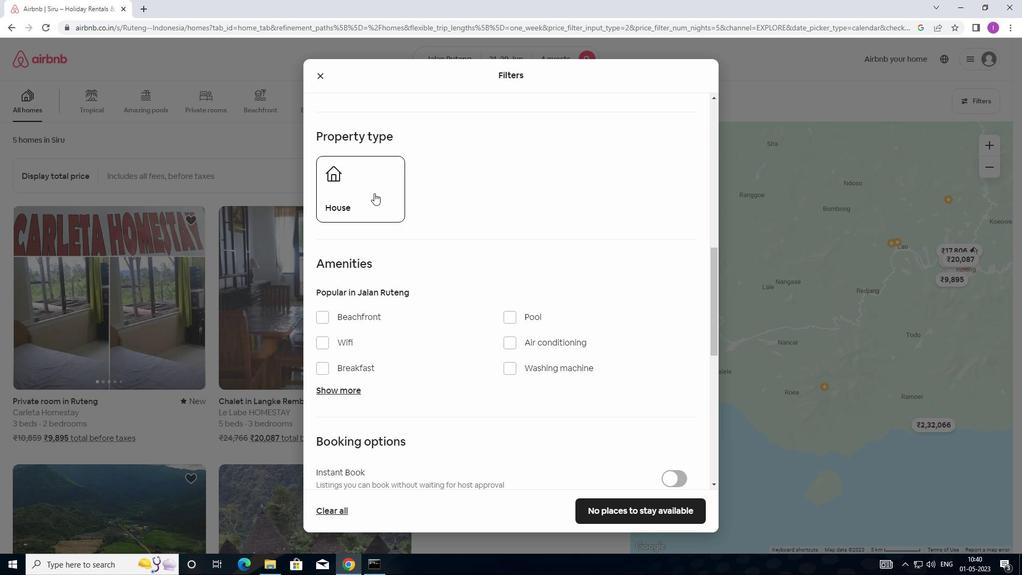 
Action: Mouse moved to (516, 360)
Screenshot: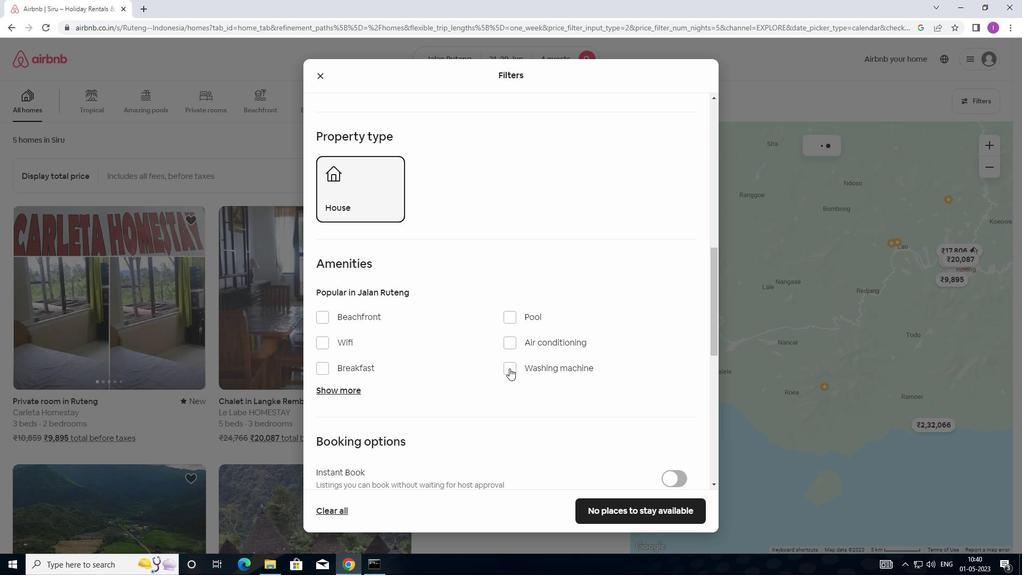 
Action: Mouse scrolled (516, 360) with delta (0, 0)
Screenshot: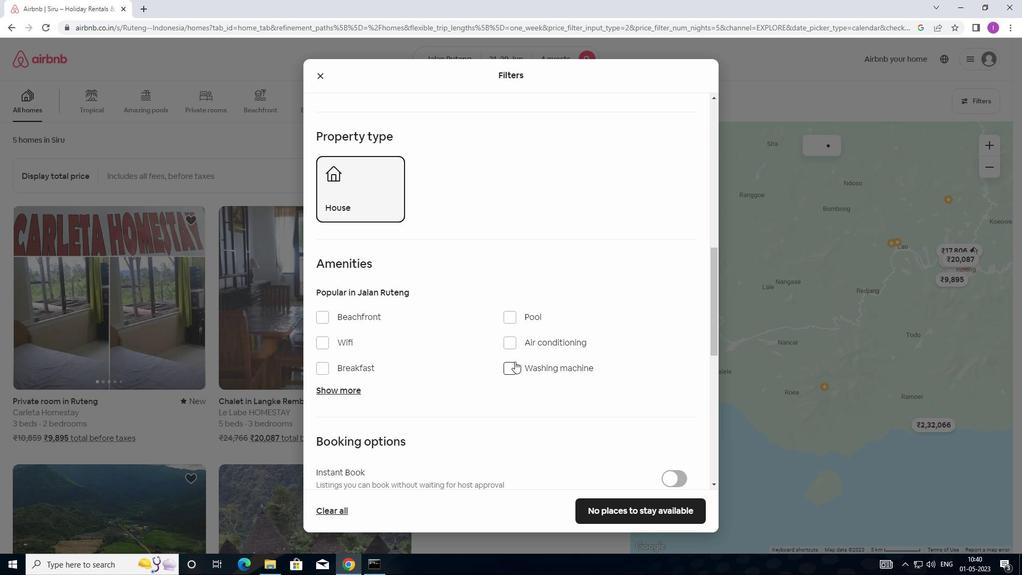
Action: Mouse scrolled (516, 360) with delta (0, 0)
Screenshot: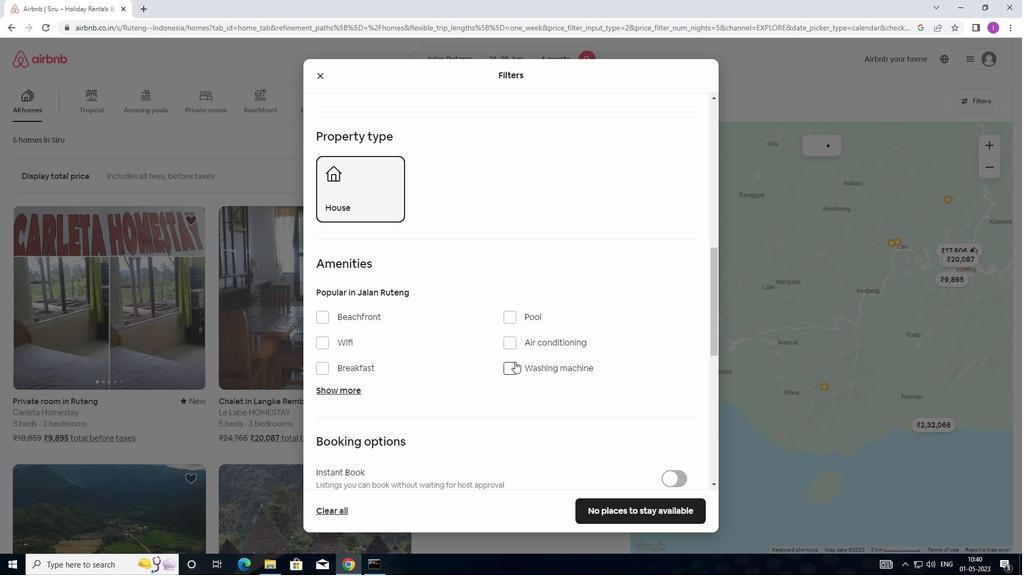 
Action: Mouse moved to (516, 360)
Screenshot: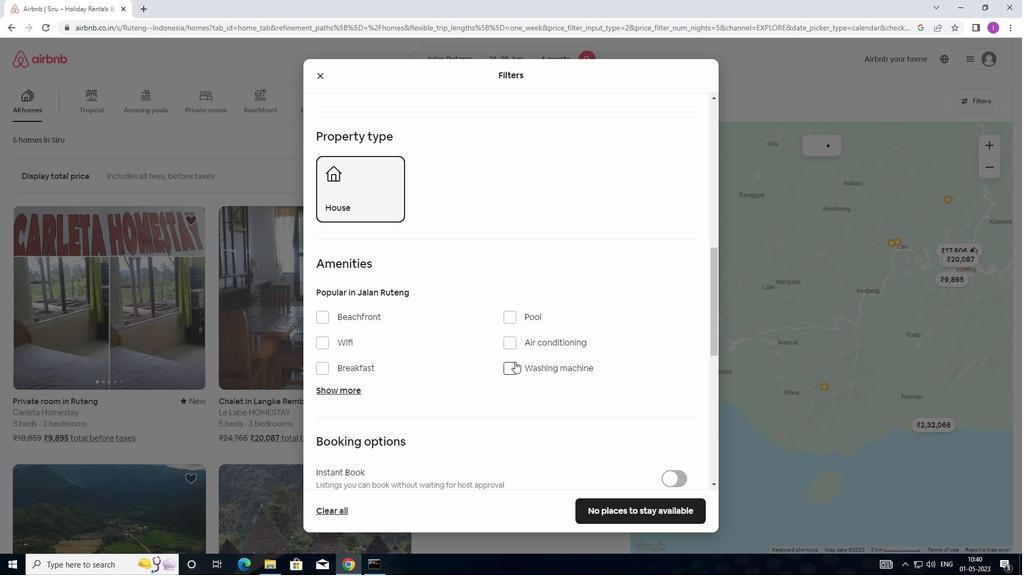 
Action: Mouse scrolled (516, 360) with delta (0, 0)
Screenshot: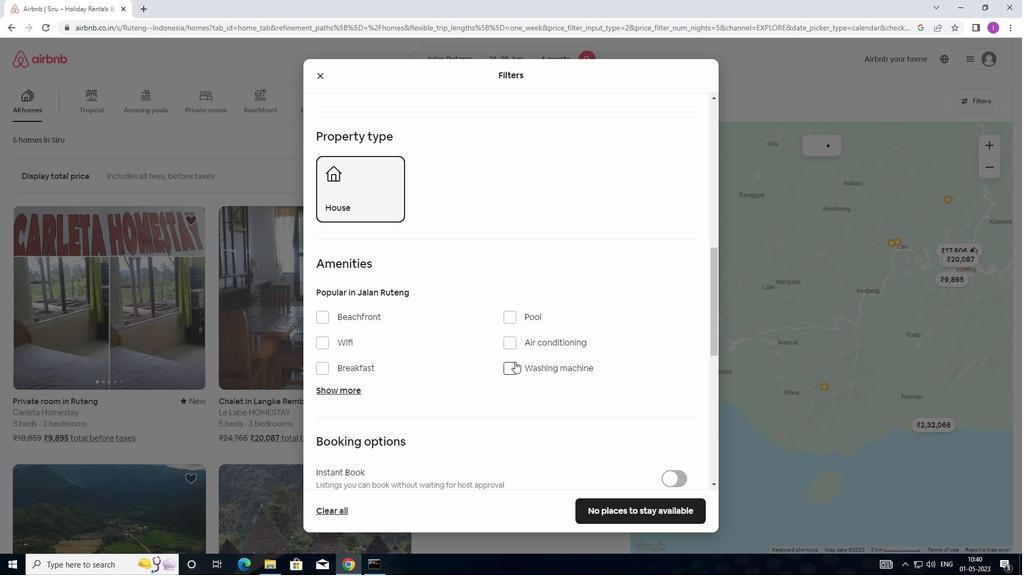 
Action: Mouse moved to (518, 360)
Screenshot: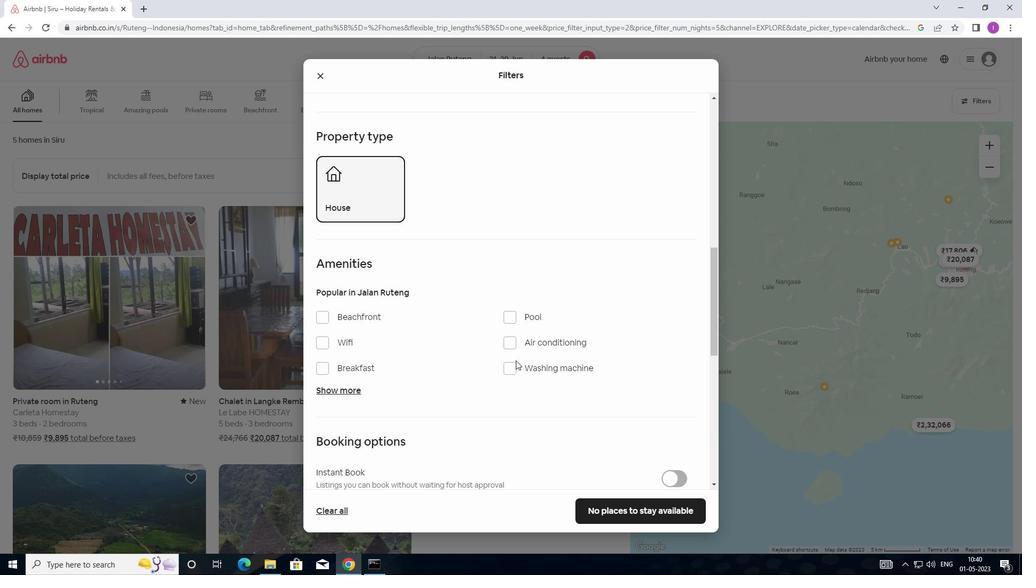 
Action: Mouse scrolled (518, 360) with delta (0, 0)
Screenshot: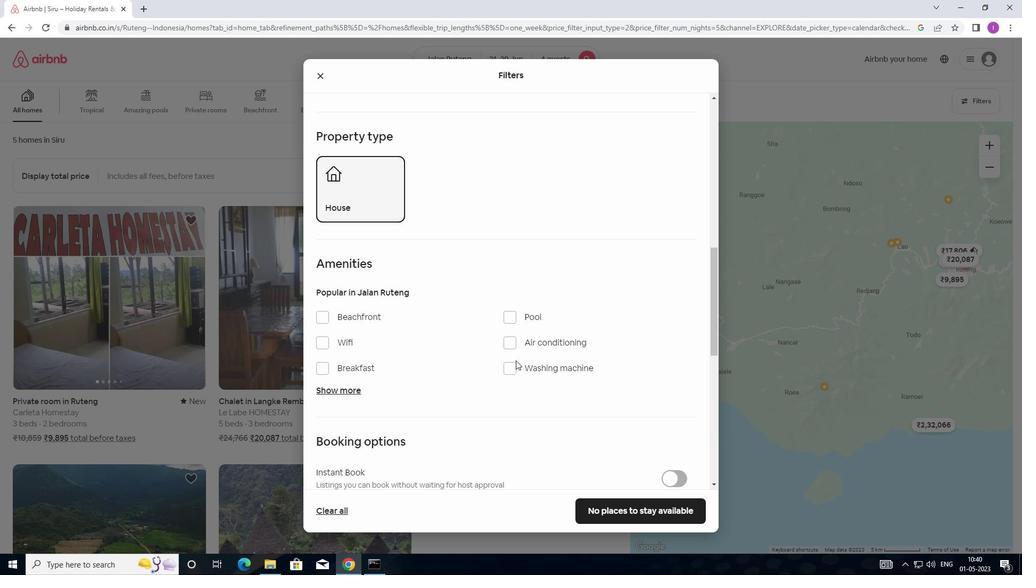 
Action: Mouse moved to (521, 360)
Screenshot: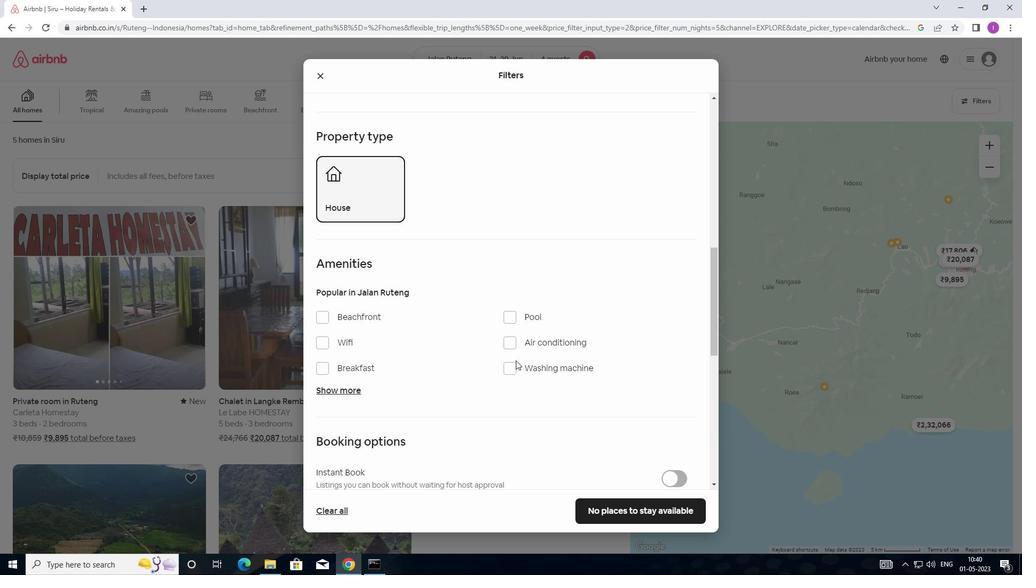 
Action: Mouse scrolled (521, 360) with delta (0, 0)
Screenshot: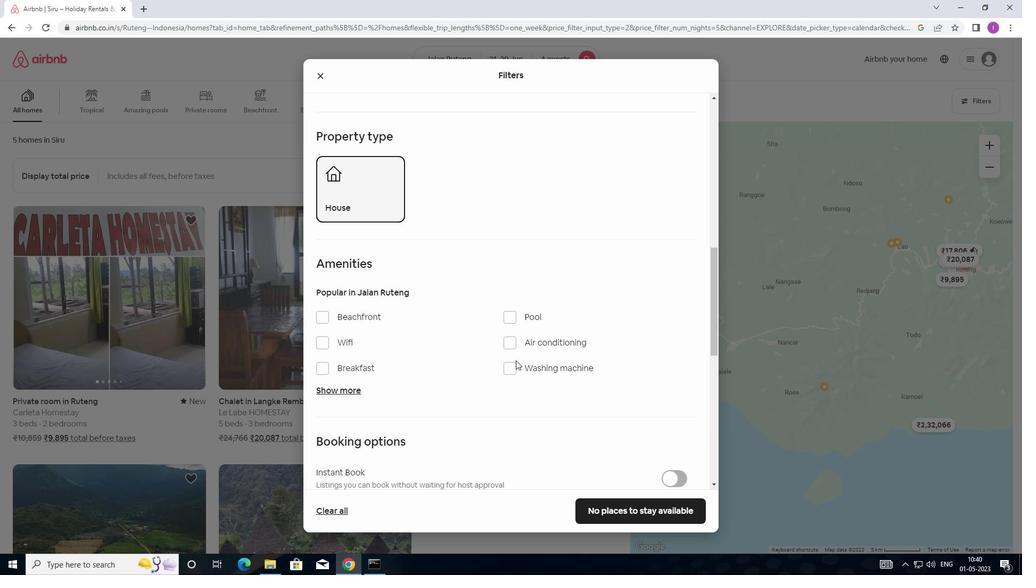 
Action: Mouse moved to (676, 245)
Screenshot: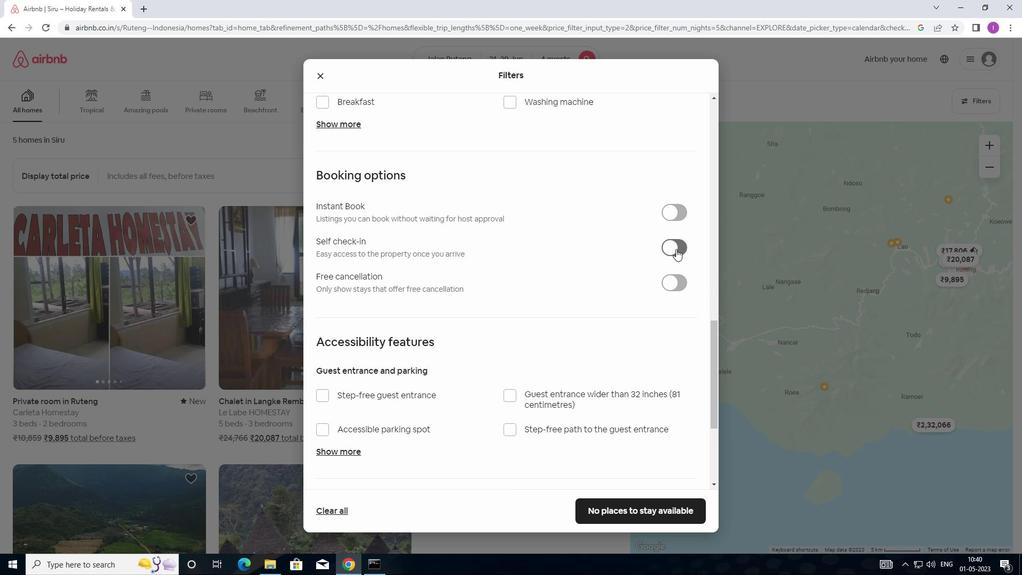 
Action: Mouse pressed left at (676, 245)
Screenshot: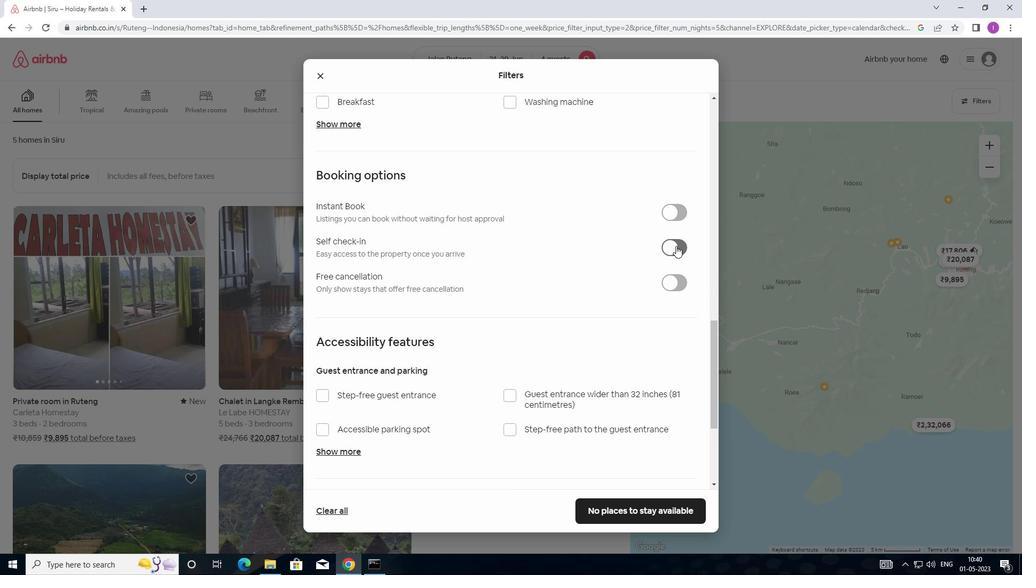 
Action: Mouse moved to (553, 328)
Screenshot: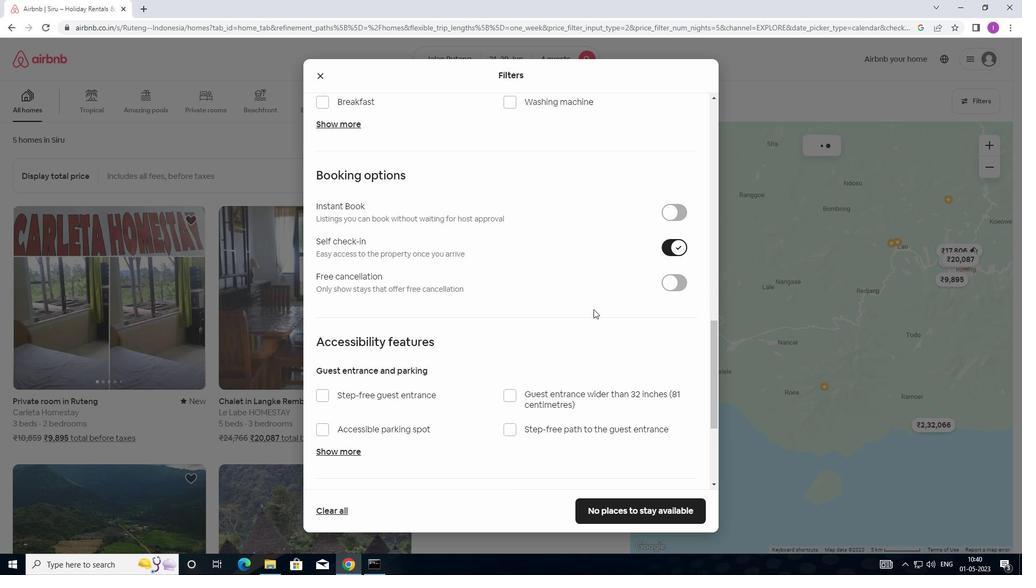 
Action: Mouse scrolled (553, 327) with delta (0, 0)
Screenshot: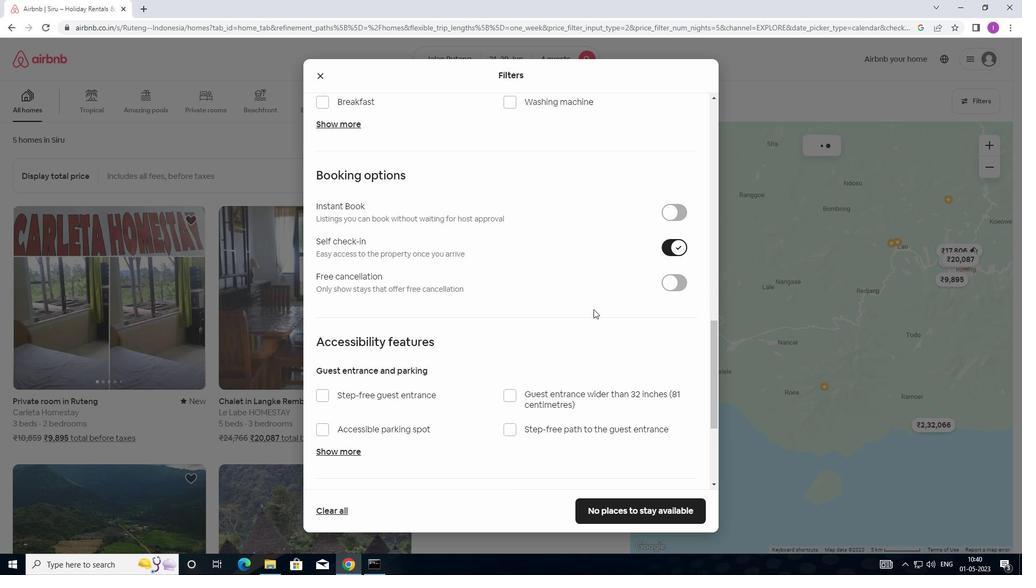 
Action: Mouse moved to (548, 330)
Screenshot: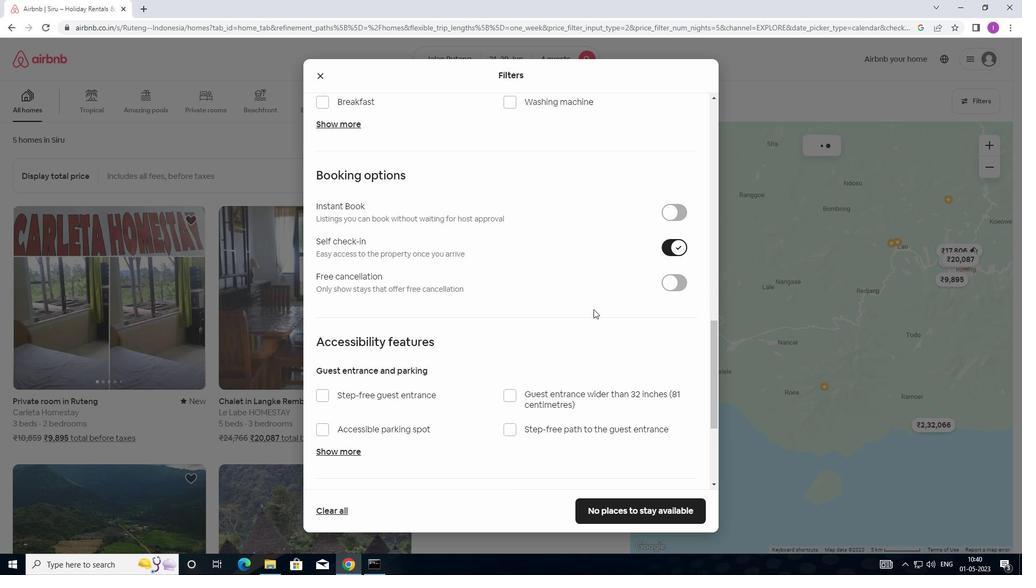 
Action: Mouse scrolled (548, 330) with delta (0, 0)
Screenshot: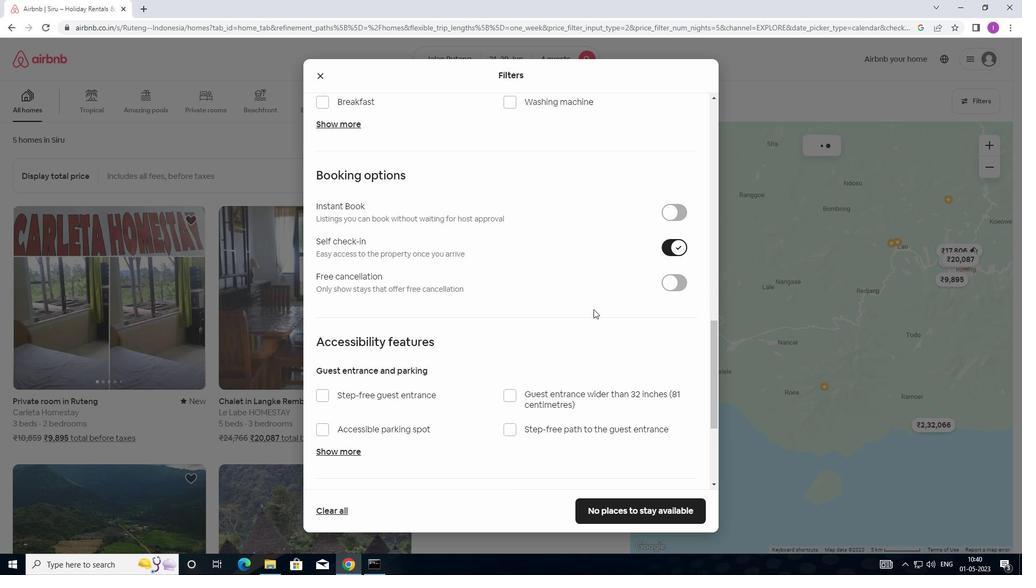
Action: Mouse moved to (543, 333)
Screenshot: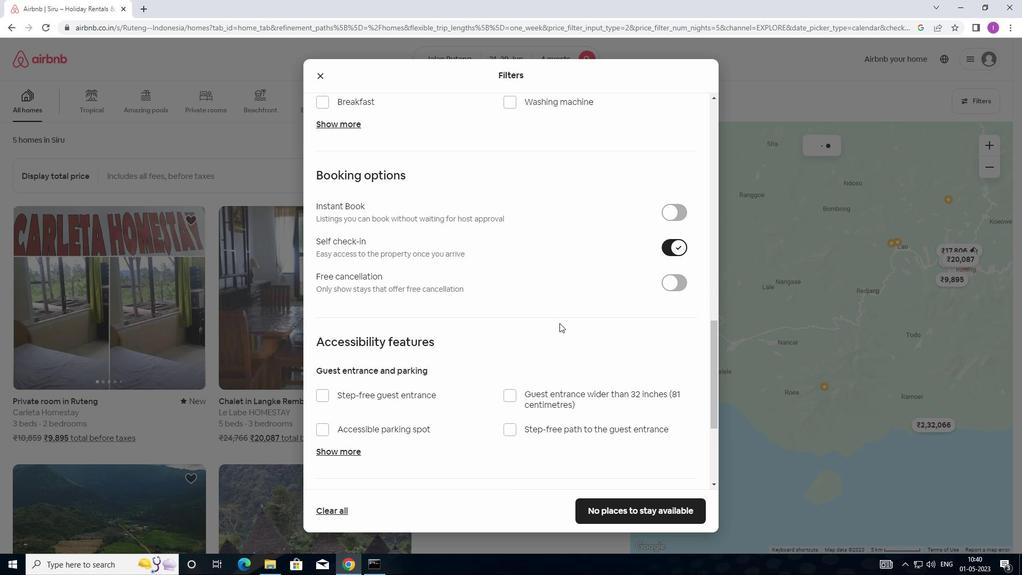 
Action: Mouse scrolled (543, 333) with delta (0, 0)
Screenshot: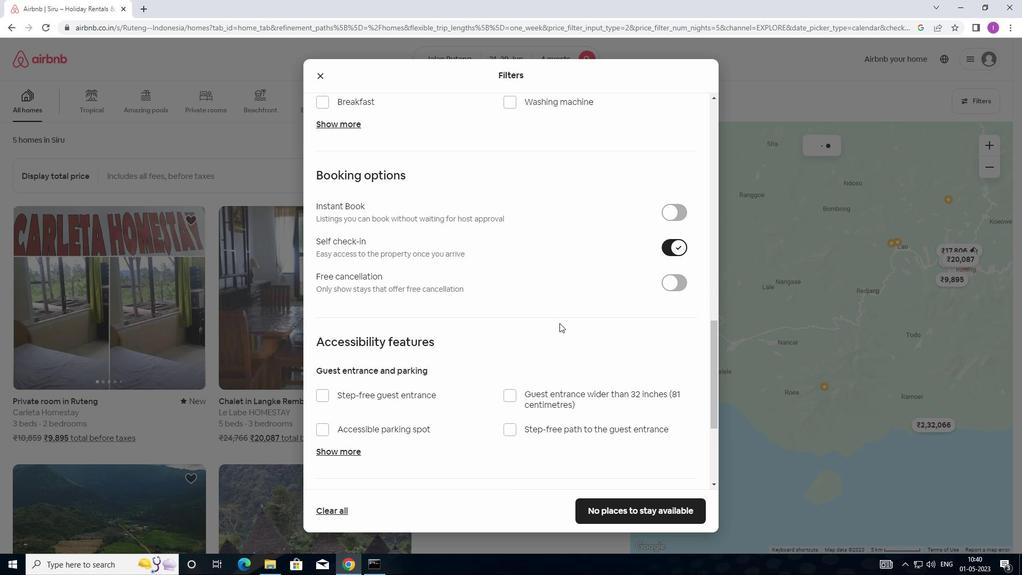 
Action: Mouse moved to (541, 334)
Screenshot: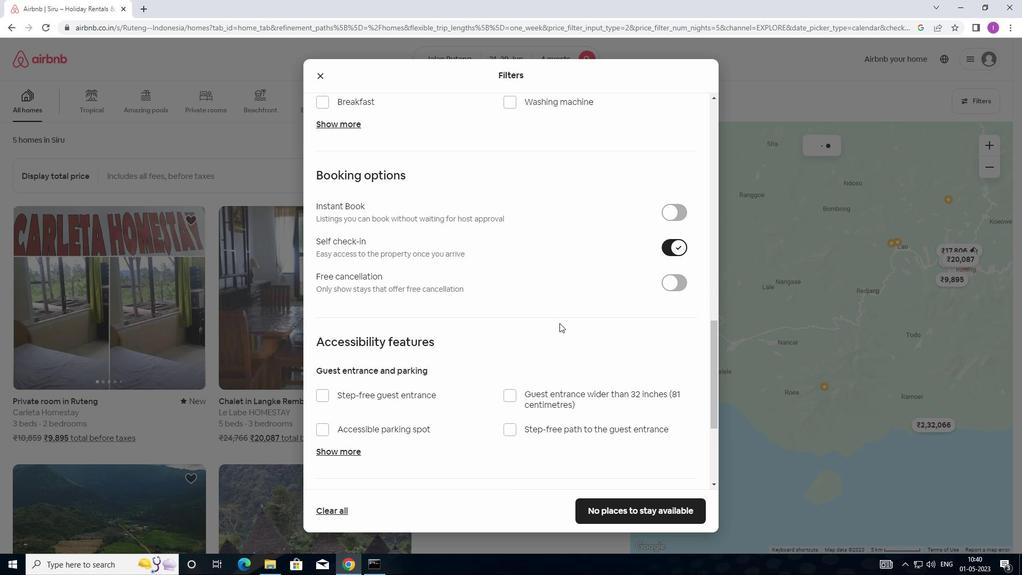 
Action: Mouse scrolled (541, 334) with delta (0, 0)
Screenshot: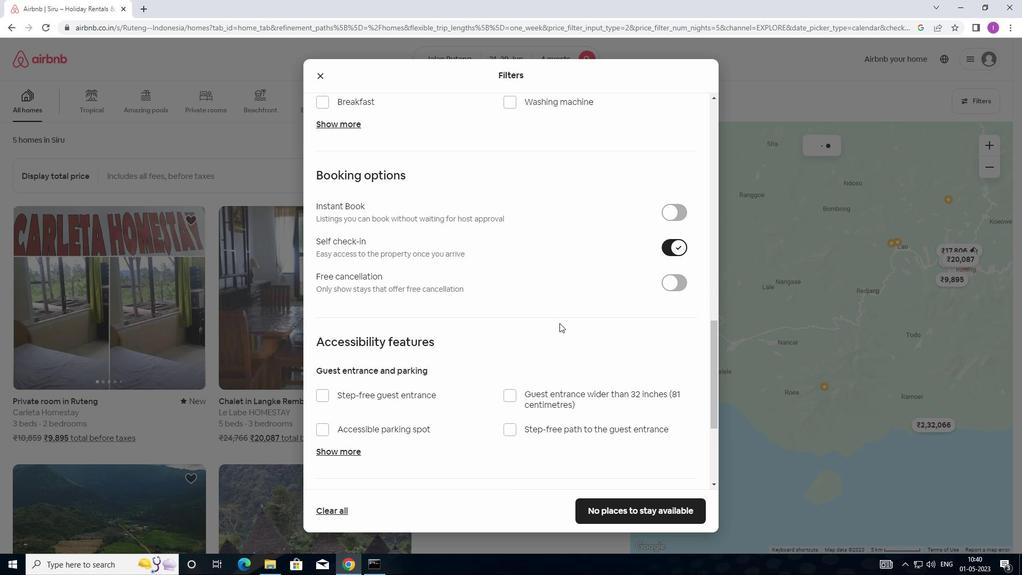
Action: Mouse moved to (522, 342)
Screenshot: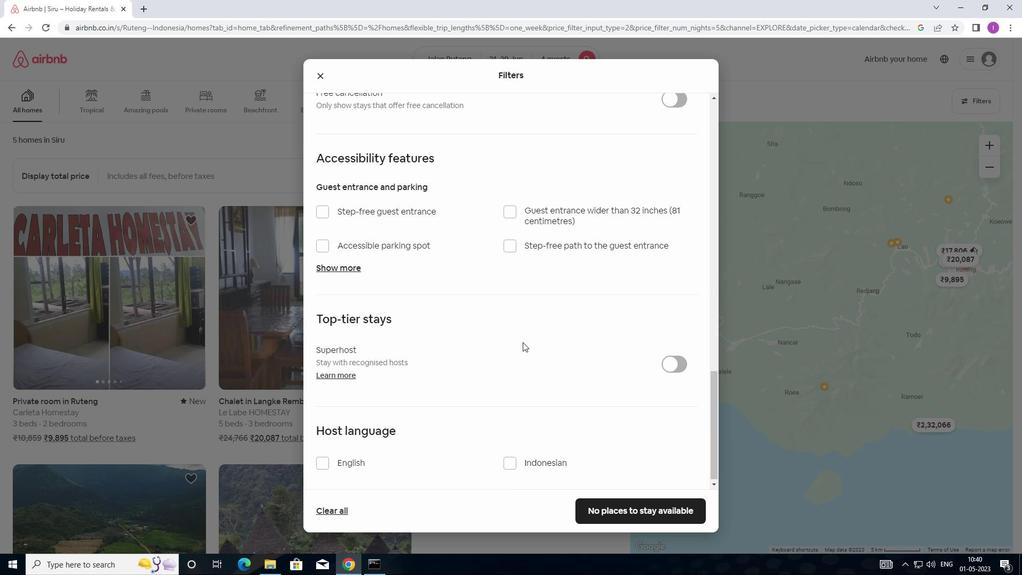 
Action: Mouse scrolled (522, 342) with delta (0, 0)
Screenshot: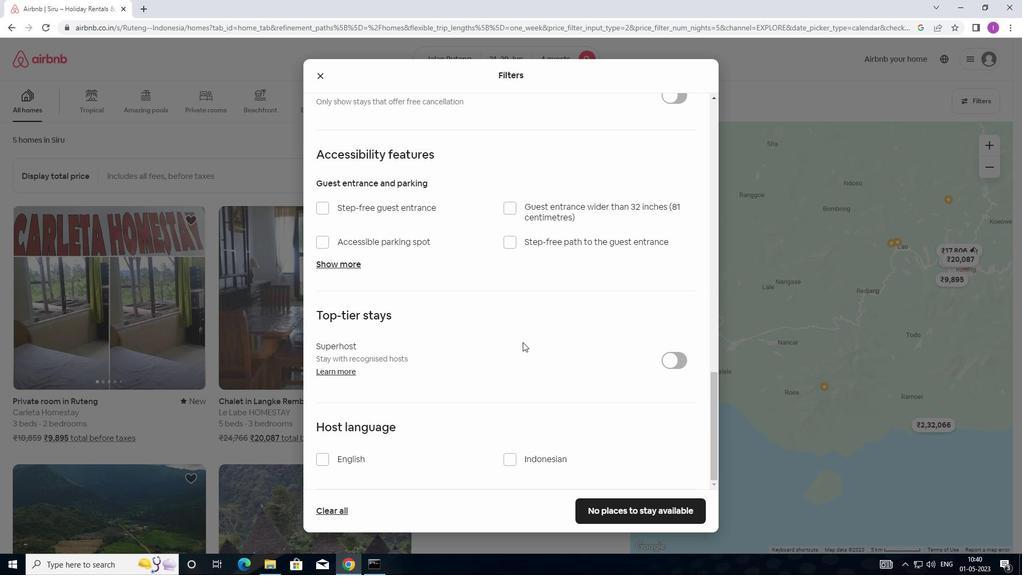
Action: Mouse scrolled (522, 342) with delta (0, 0)
Screenshot: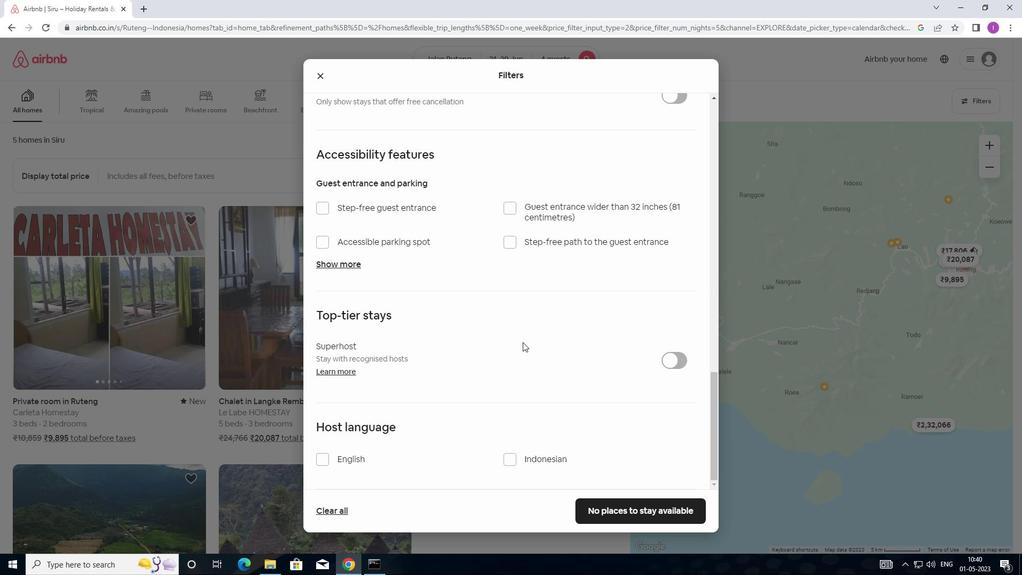 
Action: Mouse scrolled (522, 342) with delta (0, 0)
Screenshot: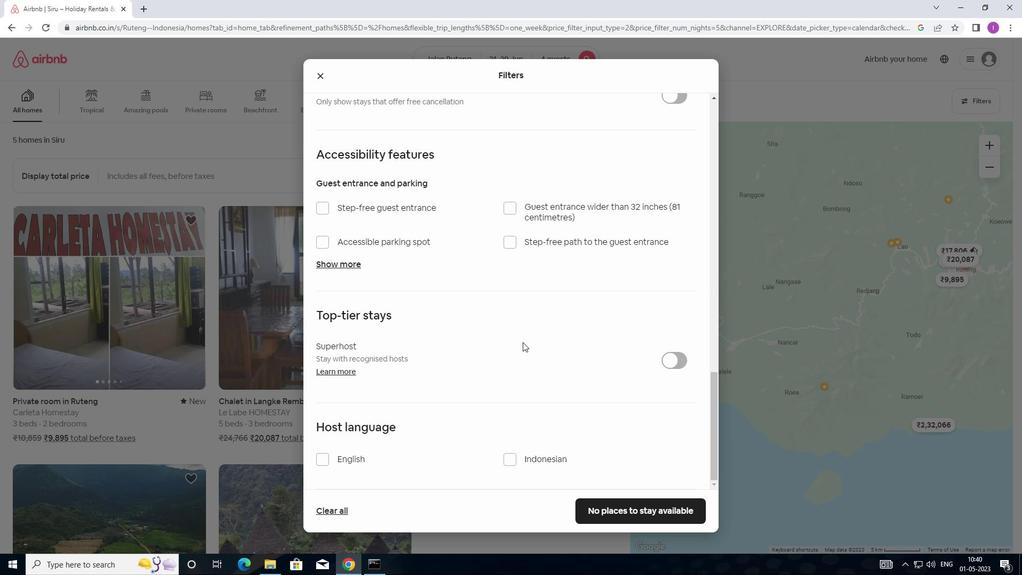 
Action: Mouse scrolled (522, 342) with delta (0, 0)
Screenshot: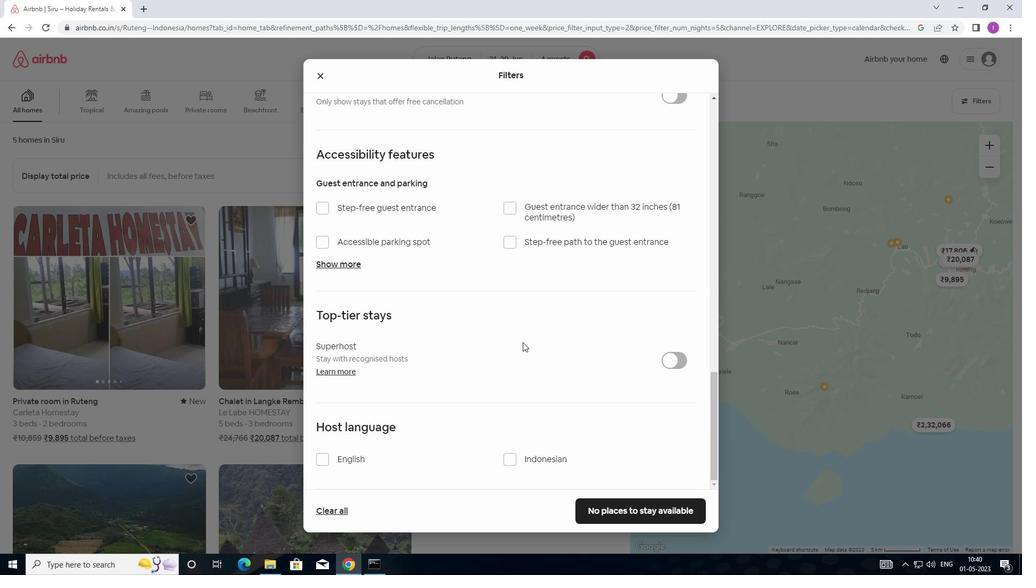 
Action: Mouse moved to (322, 458)
Screenshot: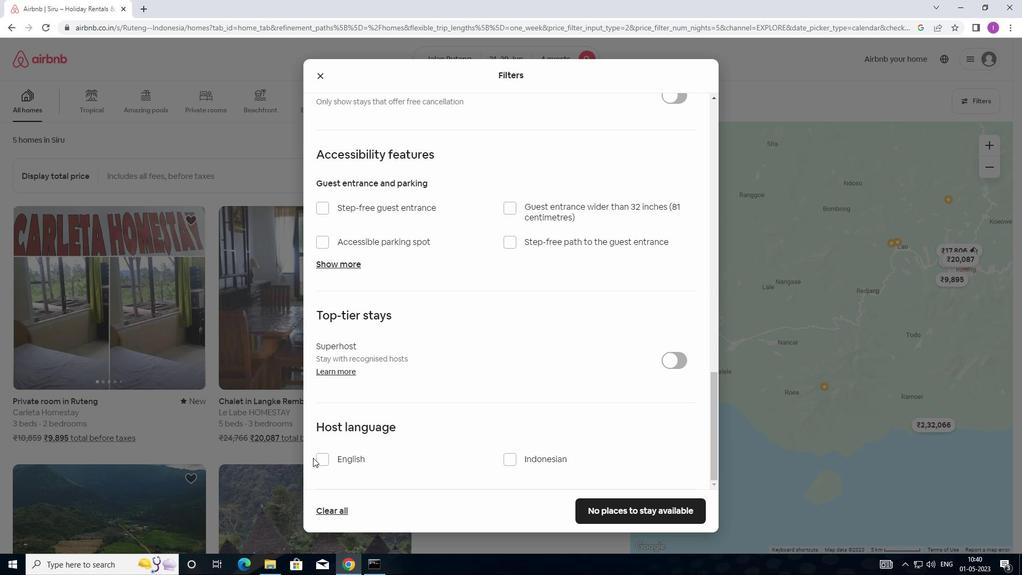 
Action: Mouse pressed left at (322, 458)
Screenshot: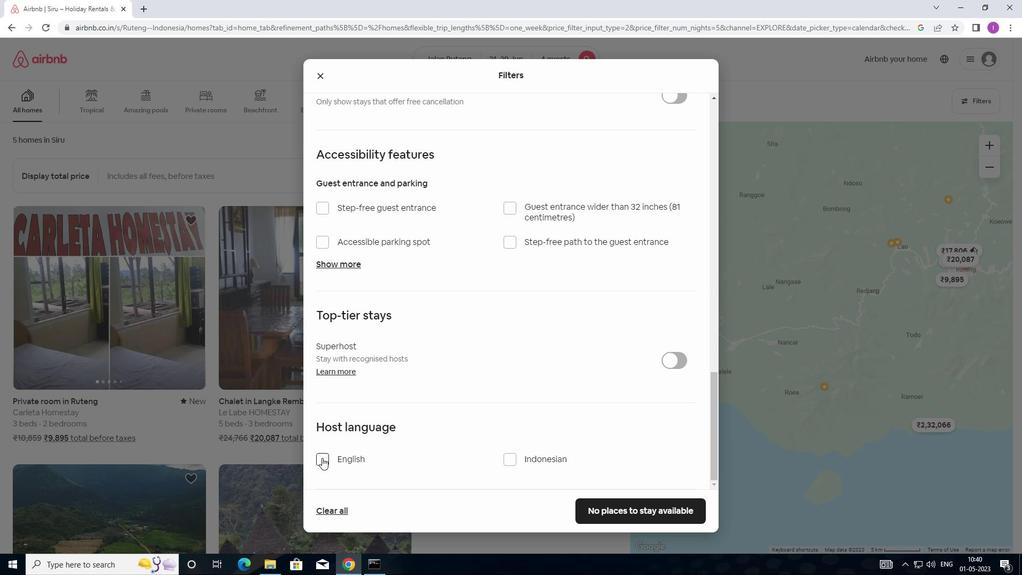 
Action: Mouse moved to (589, 513)
Screenshot: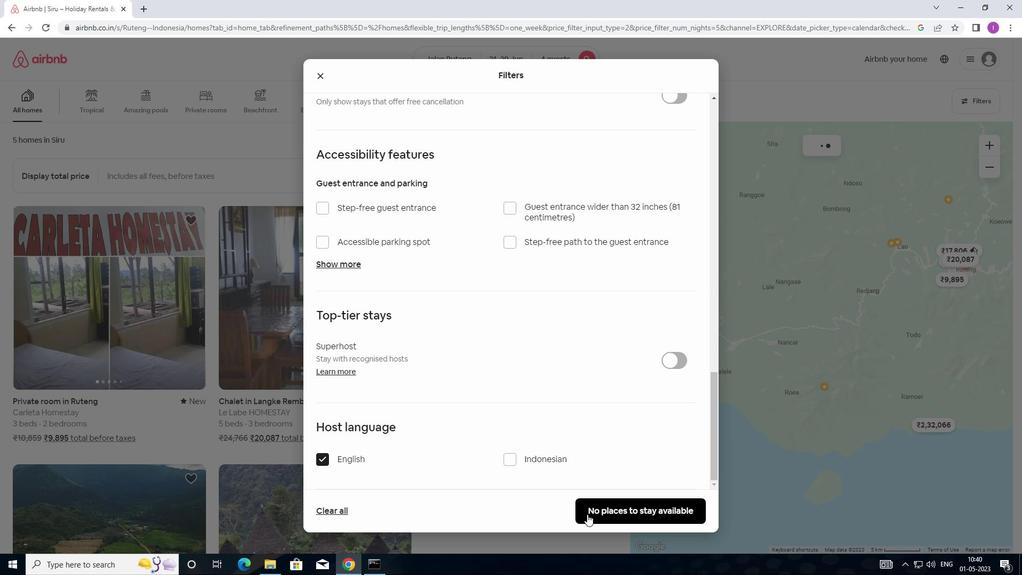 
Action: Mouse pressed left at (589, 513)
Screenshot: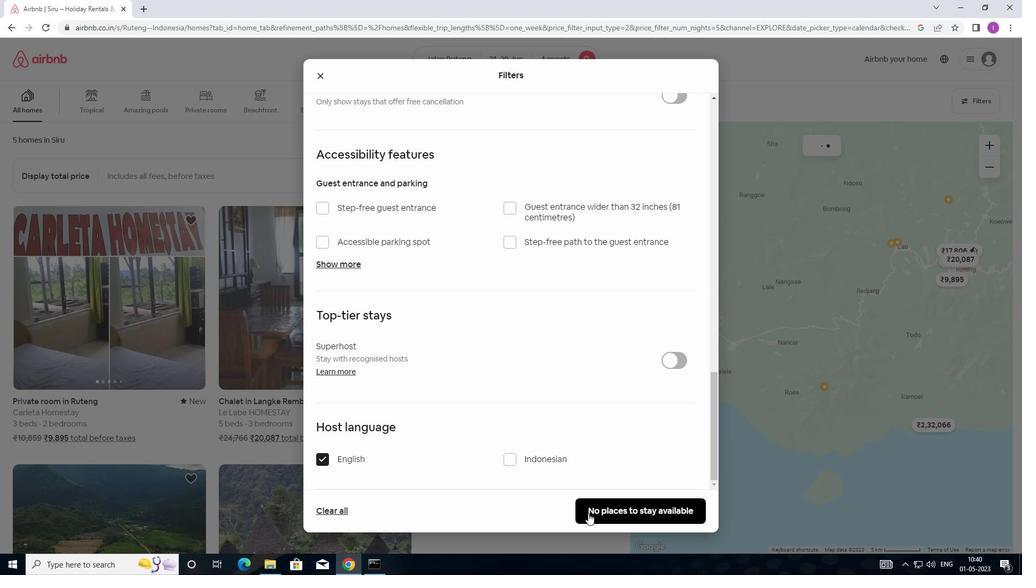 
Action: Mouse moved to (607, 514)
Screenshot: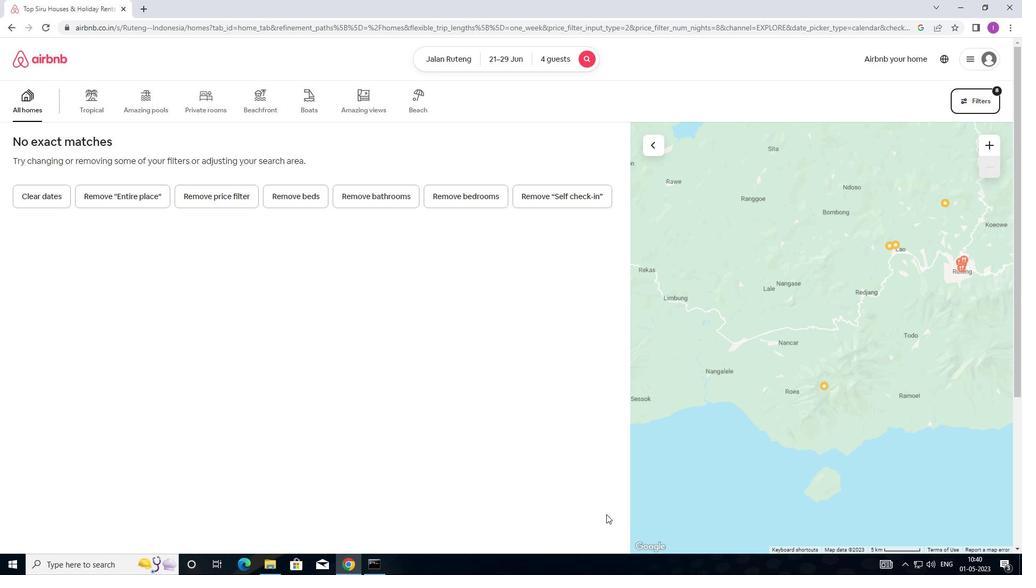 
